 Task: Open Card Research and Development Review in Board Product Beta Testing to Workspace DevOps and add a team member Softage.1@softage.net, a label Blue, a checklist Contract Drafting, an attachment from your computer, a color Blue and finally, add a card description 'Create and send out employee engagement survey on company vision' and a comment 'Let us approach this task with a sense of collaboration and teamwork, leveraging the strengths of each team member.'. Add a start date 'Jan 05, 1900' with a due date 'Jan 12, 1900'
Action: Mouse moved to (333, 139)
Screenshot: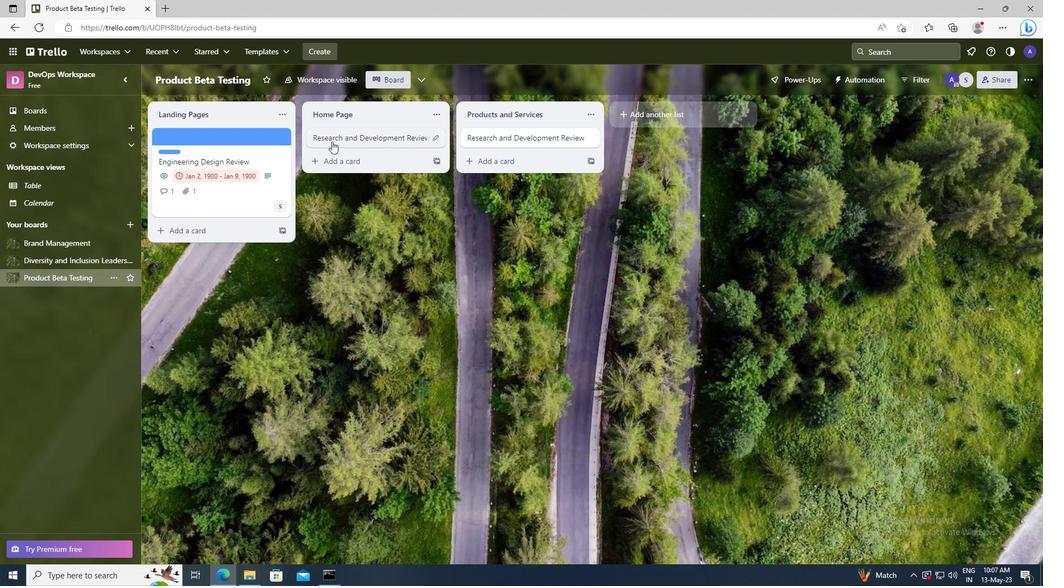 
Action: Mouse pressed left at (333, 139)
Screenshot: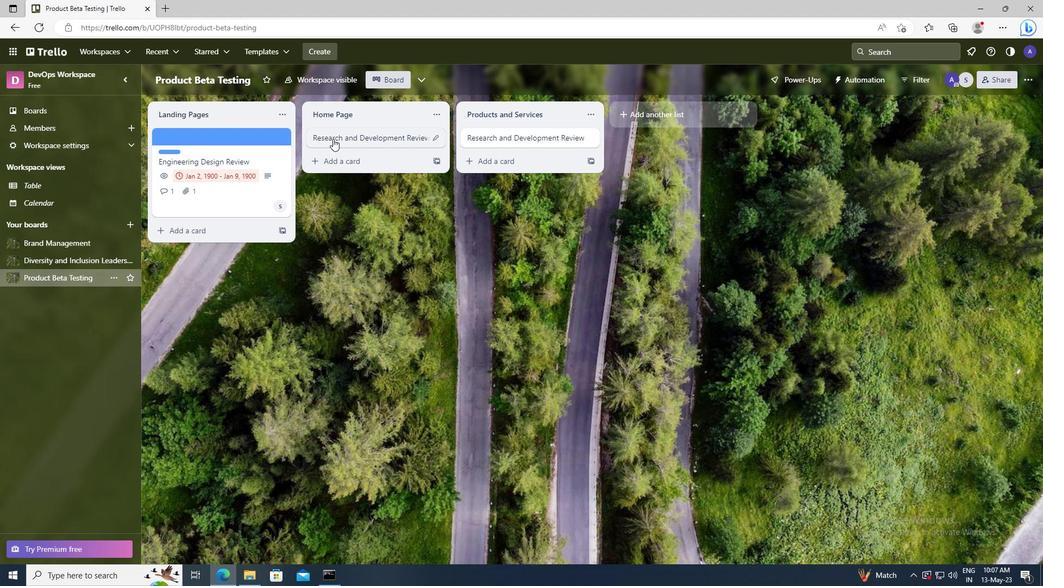 
Action: Mouse moved to (650, 177)
Screenshot: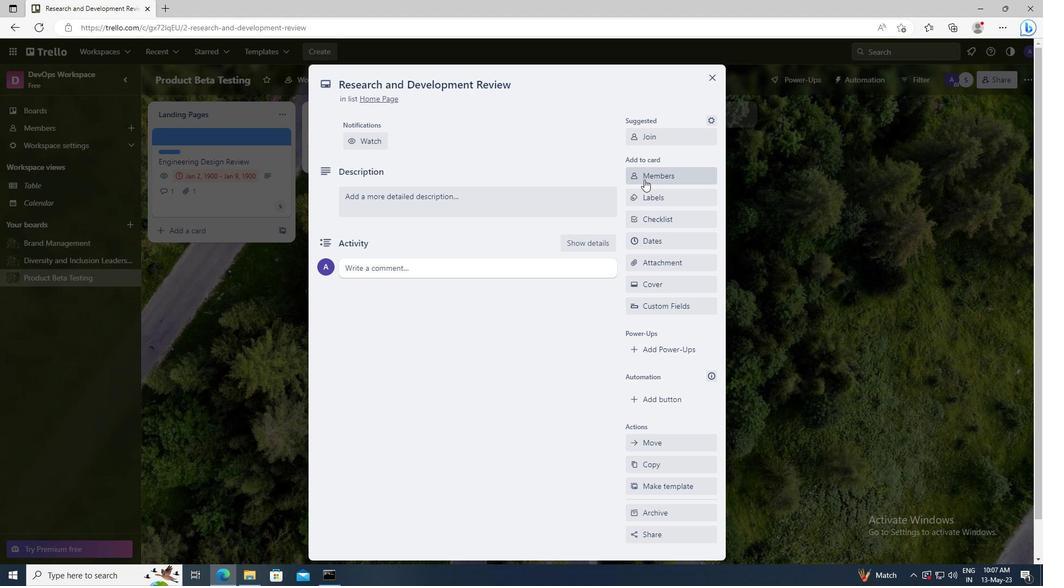 
Action: Mouse pressed left at (650, 177)
Screenshot: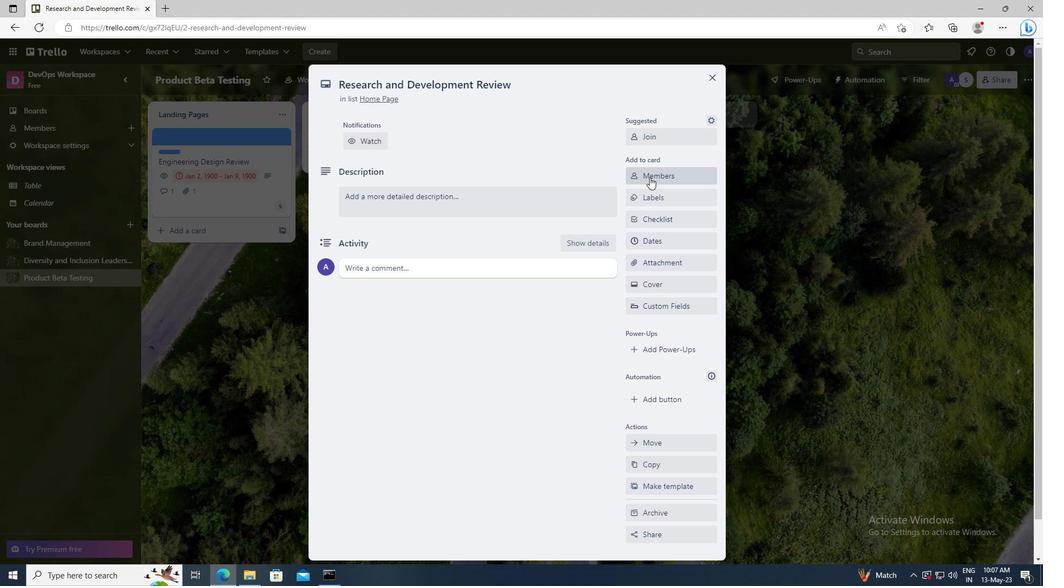
Action: Mouse moved to (655, 223)
Screenshot: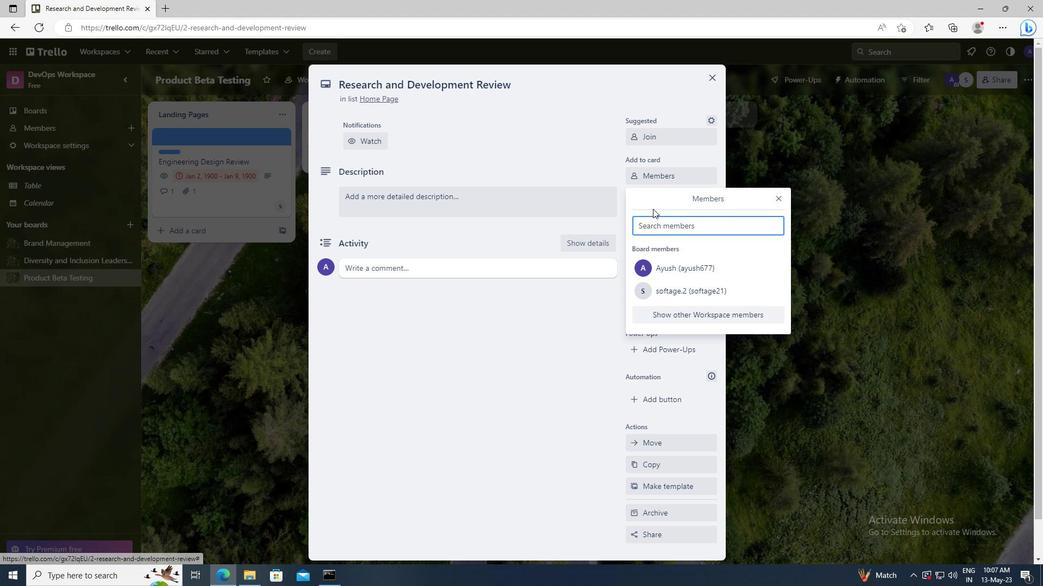 
Action: Mouse pressed left at (655, 223)
Screenshot: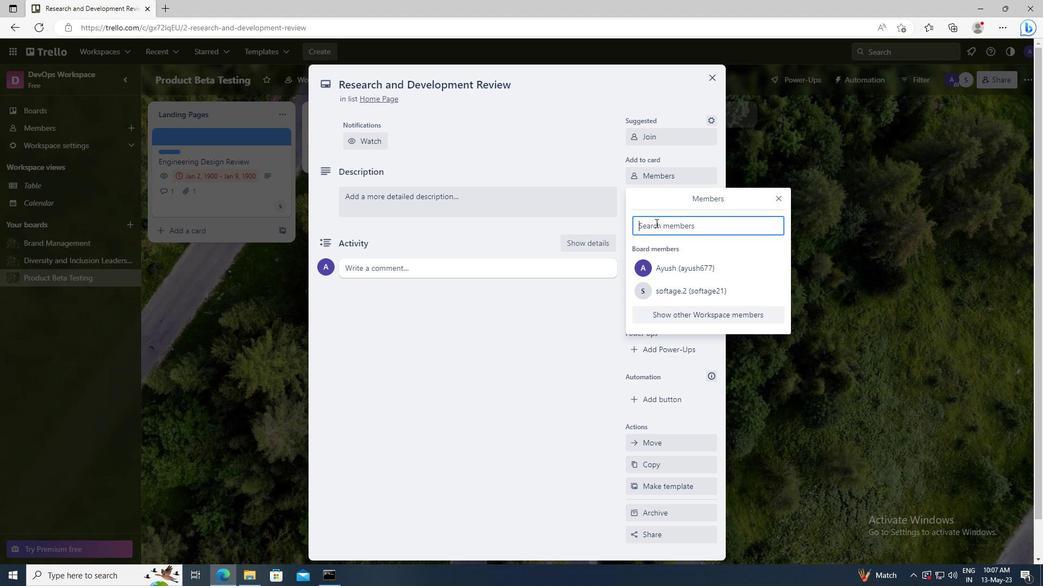 
Action: Key pressed <Key.shift>SOFTAGE.1
Screenshot: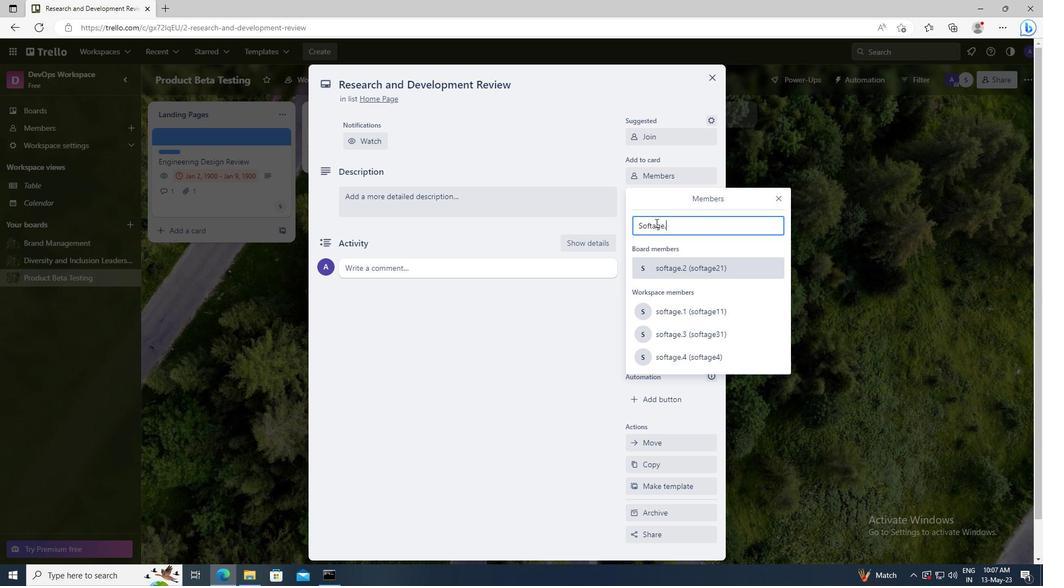 
Action: Mouse moved to (659, 329)
Screenshot: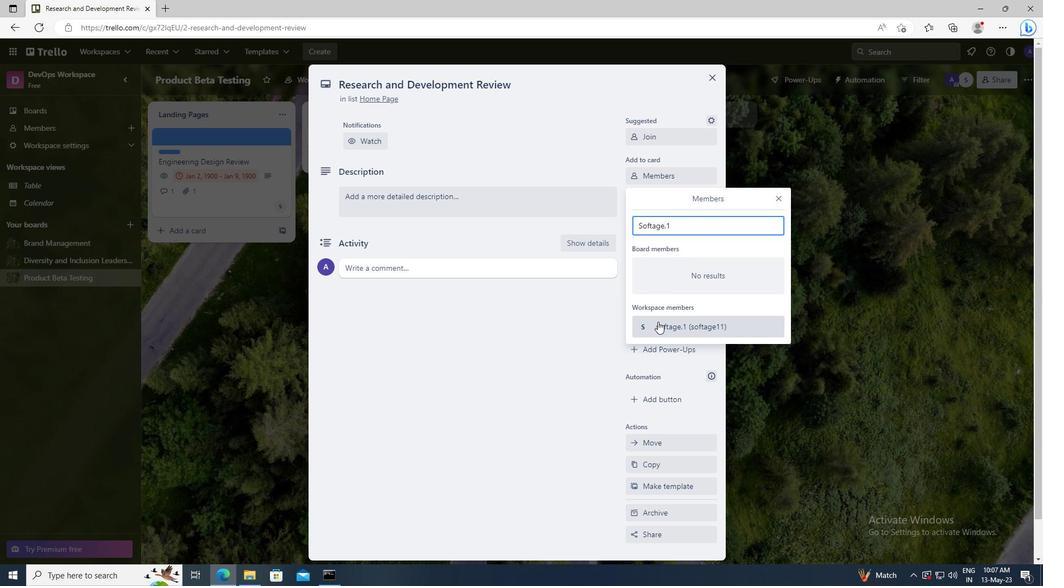 
Action: Mouse pressed left at (659, 329)
Screenshot: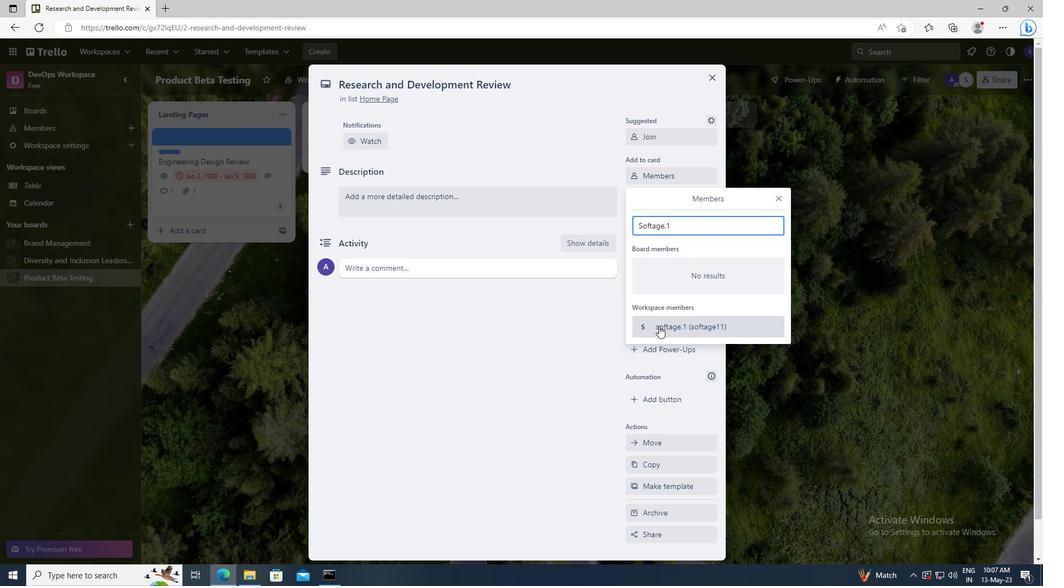 
Action: Mouse moved to (778, 197)
Screenshot: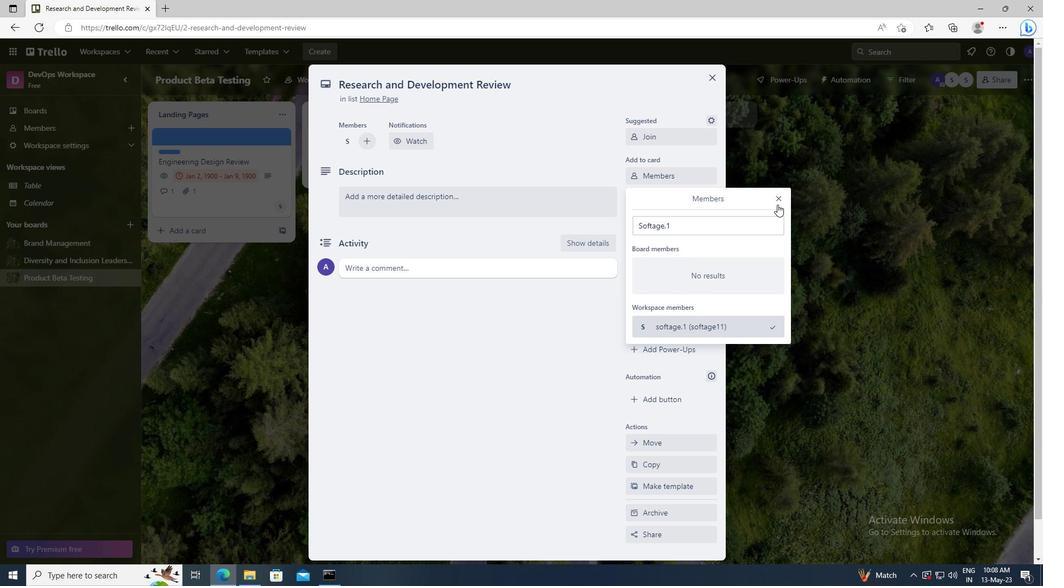 
Action: Mouse pressed left at (778, 197)
Screenshot: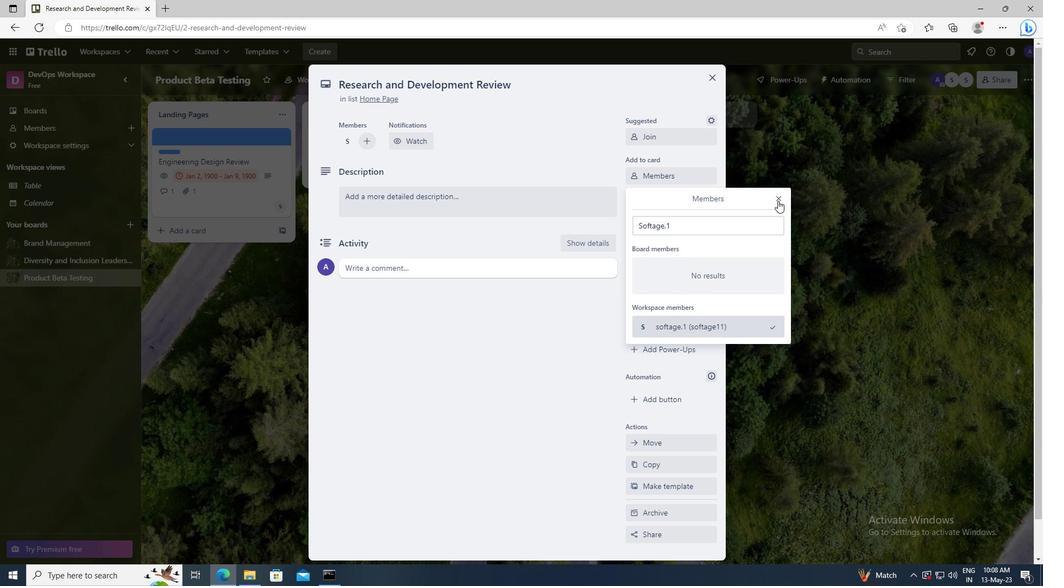 
Action: Mouse moved to (680, 198)
Screenshot: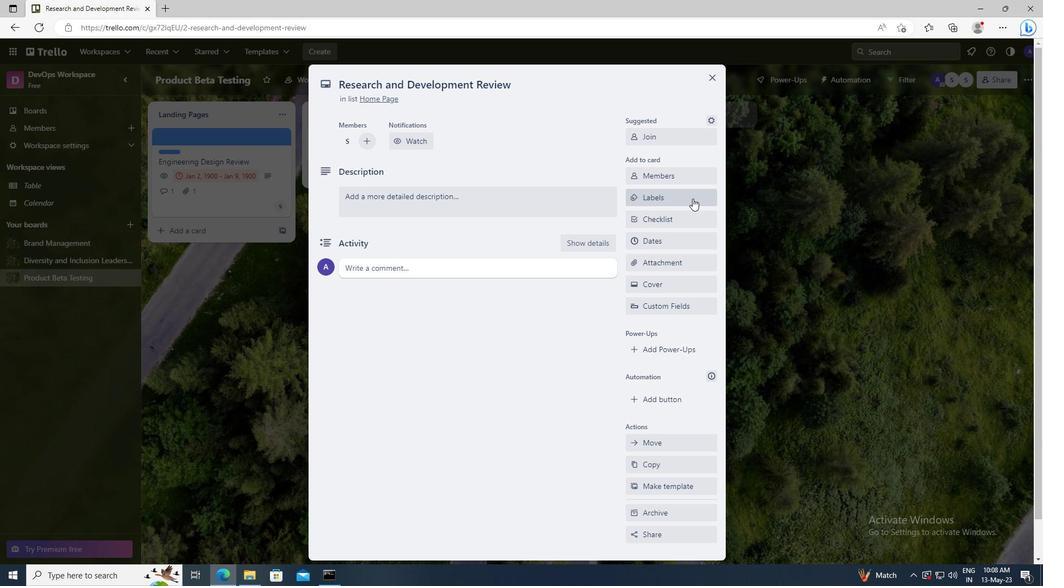 
Action: Mouse pressed left at (680, 198)
Screenshot: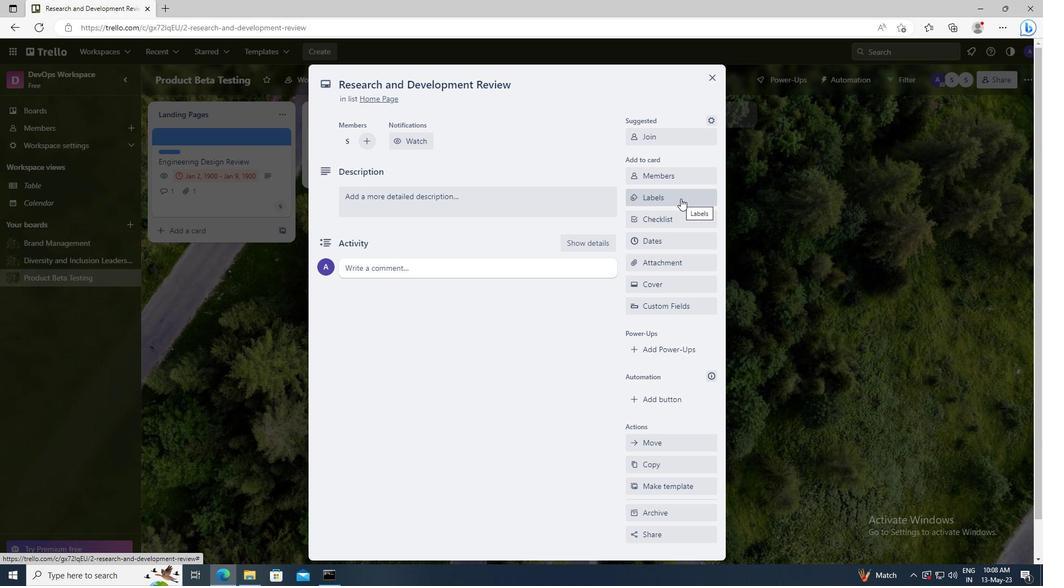 
Action: Mouse moved to (687, 411)
Screenshot: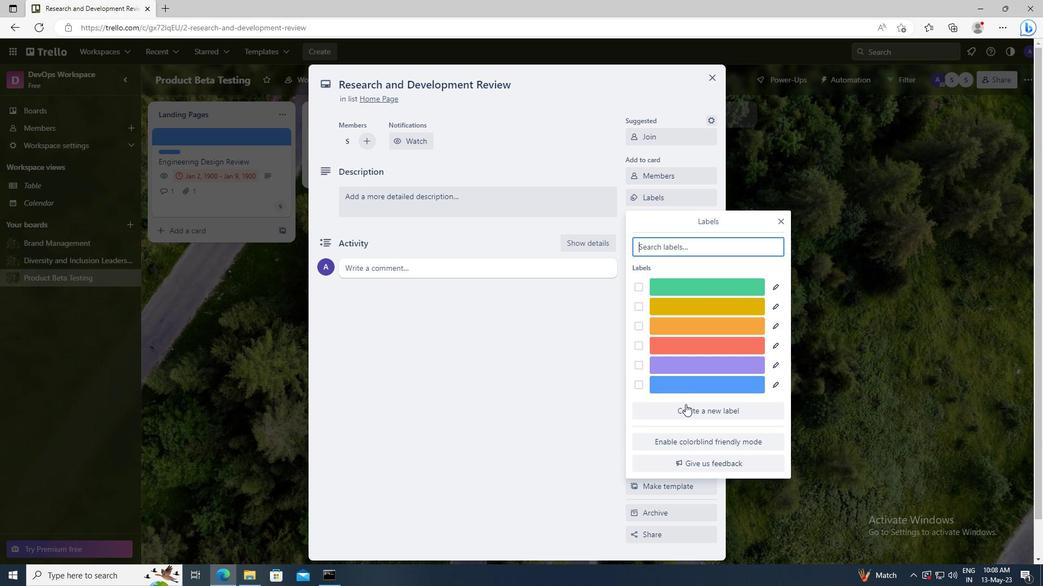 
Action: Mouse pressed left at (687, 411)
Screenshot: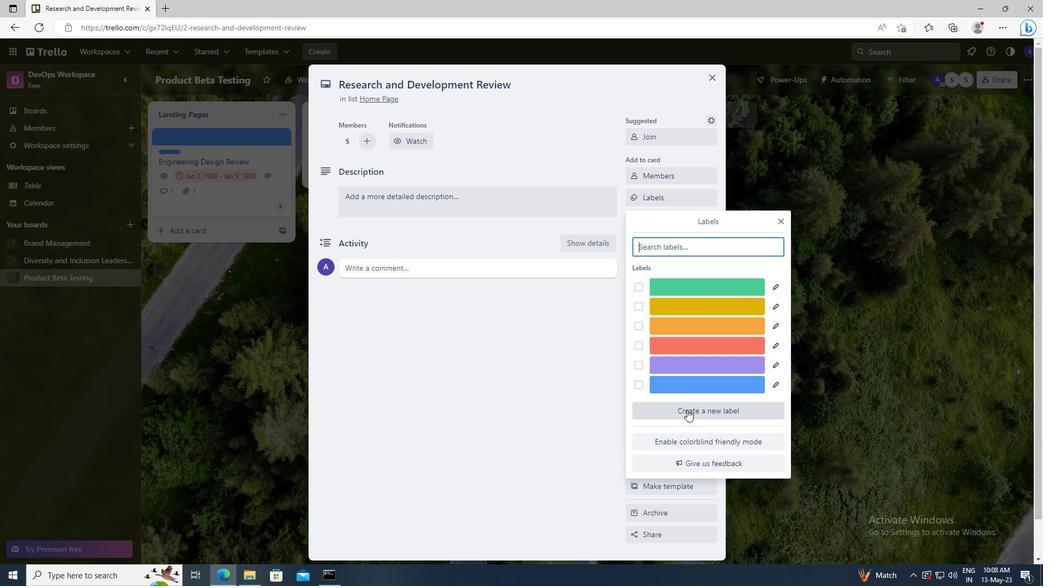 
Action: Mouse moved to (653, 436)
Screenshot: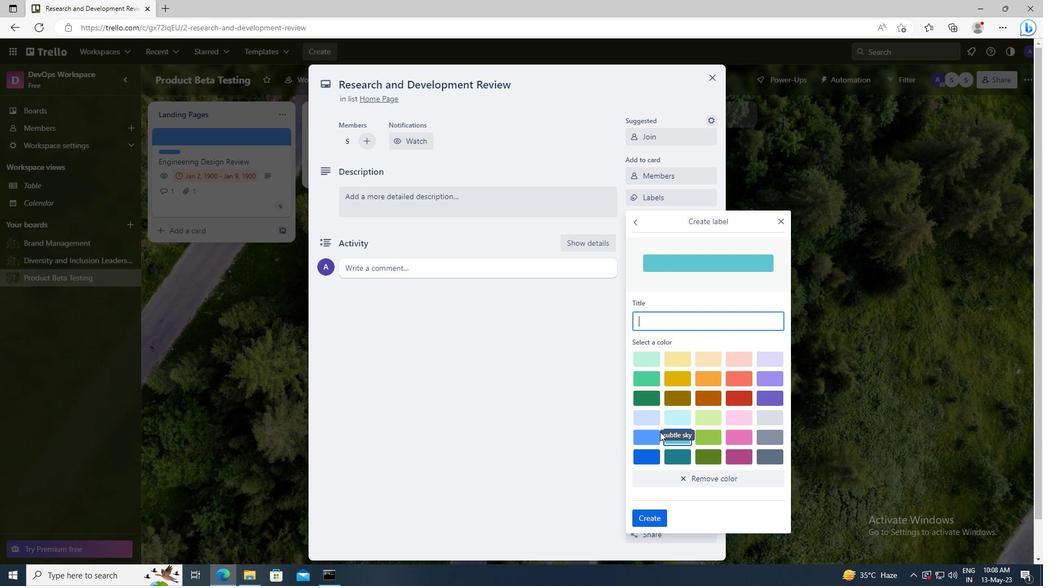 
Action: Mouse pressed left at (653, 436)
Screenshot: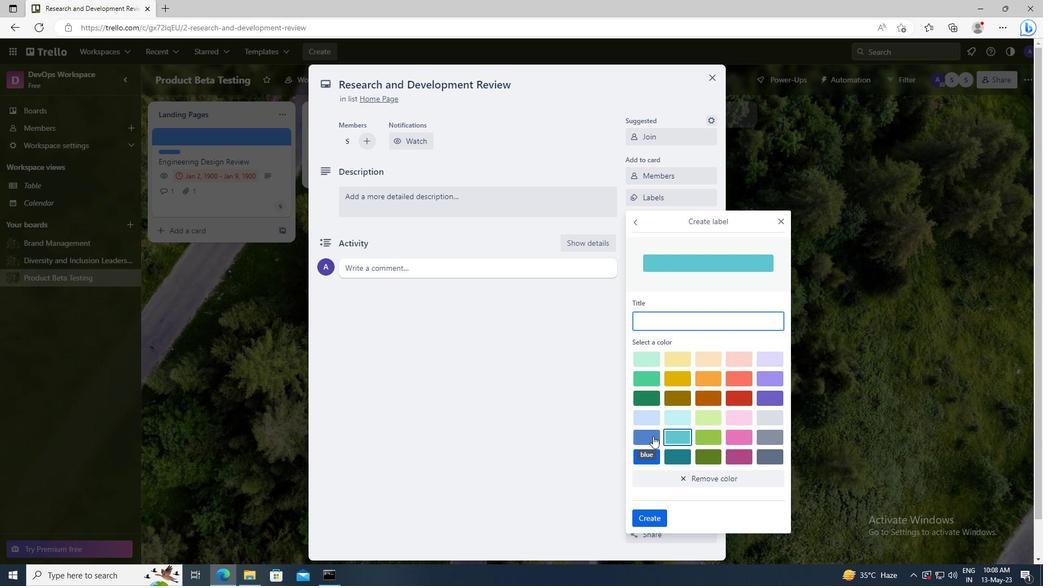 
Action: Mouse moved to (652, 517)
Screenshot: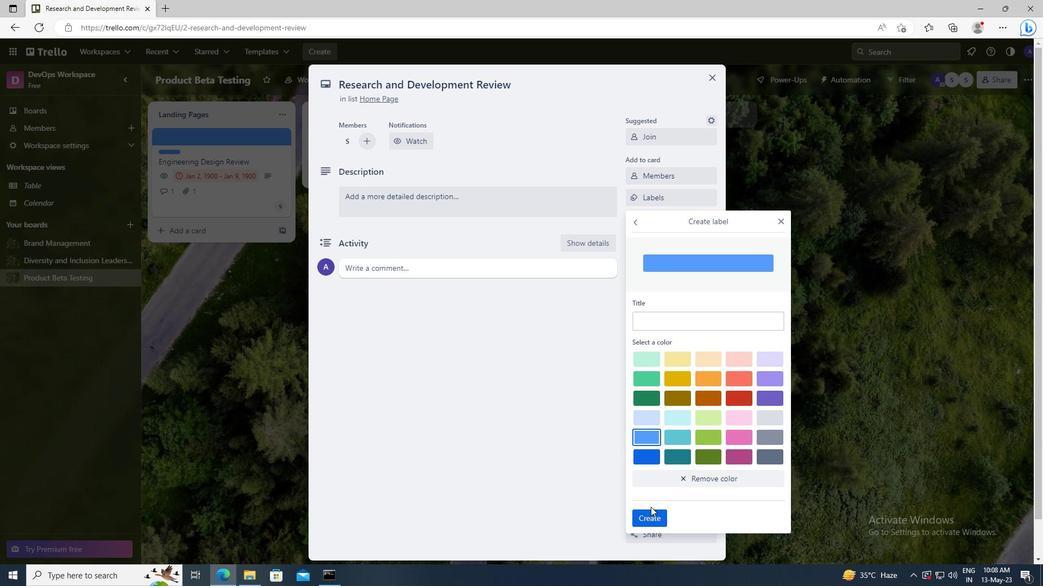 
Action: Mouse pressed left at (652, 517)
Screenshot: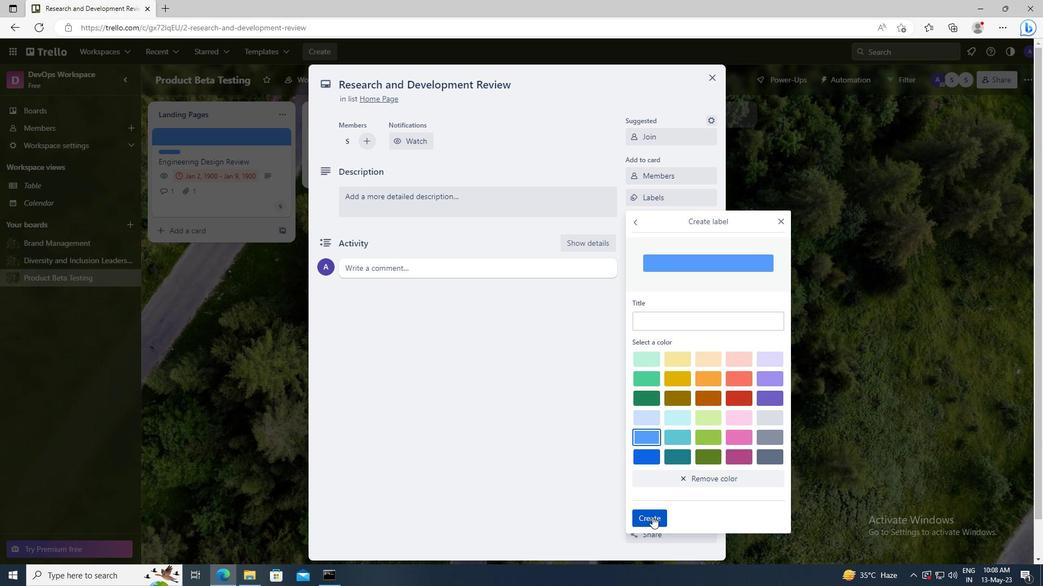 
Action: Mouse moved to (781, 219)
Screenshot: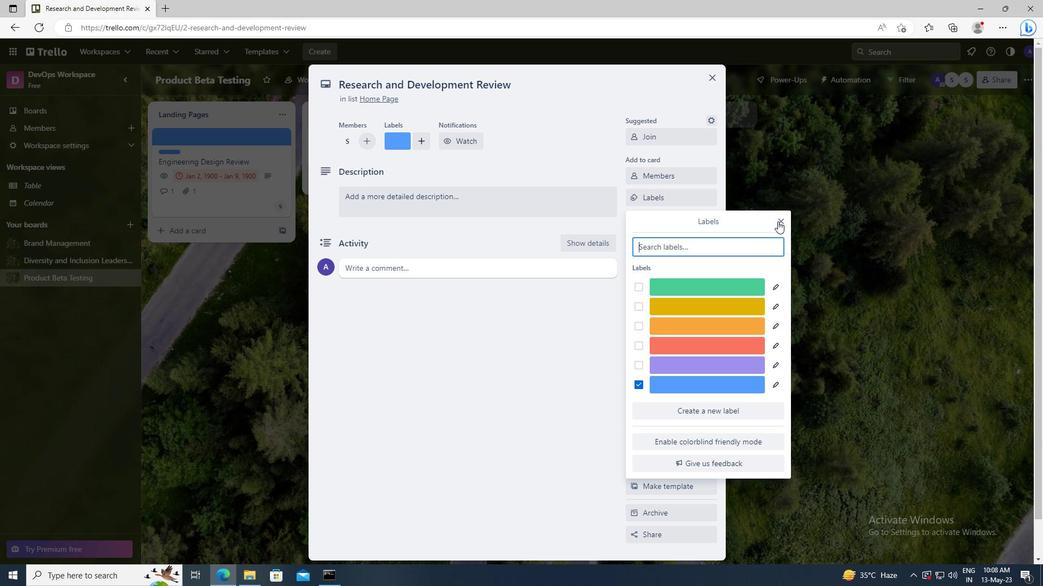 
Action: Mouse pressed left at (781, 219)
Screenshot: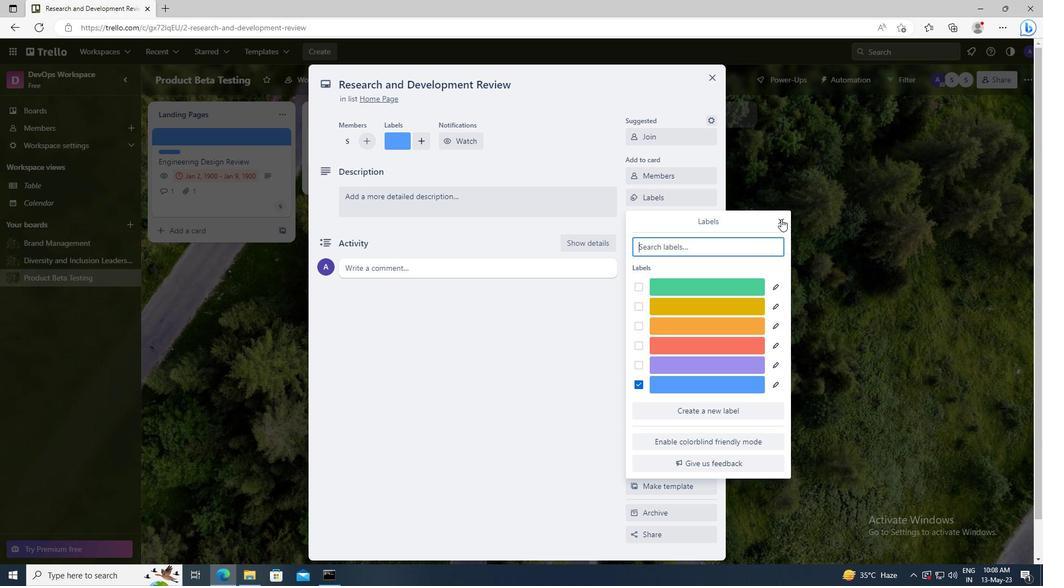 
Action: Mouse moved to (679, 220)
Screenshot: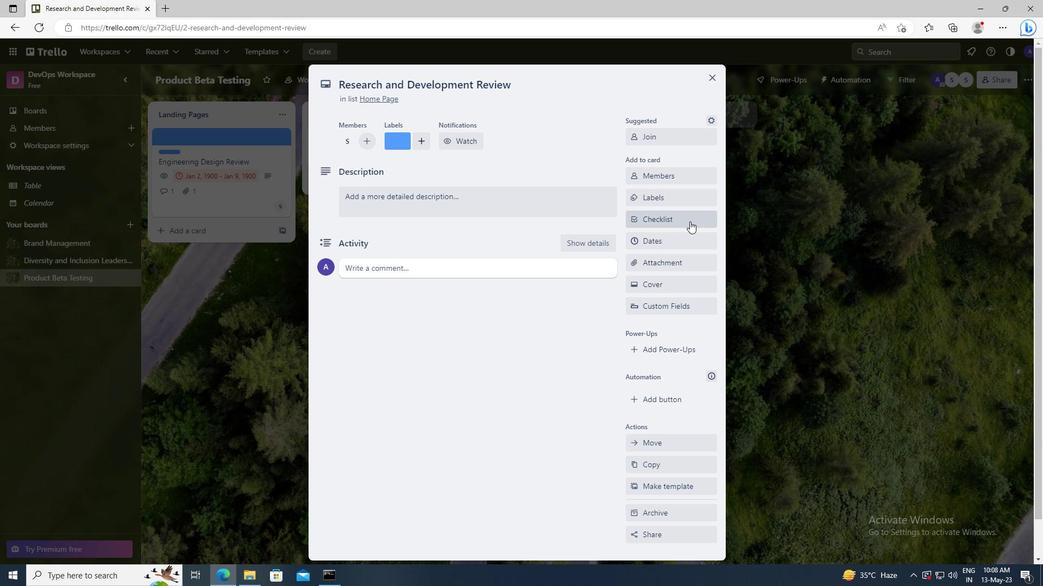 
Action: Mouse pressed left at (679, 220)
Screenshot: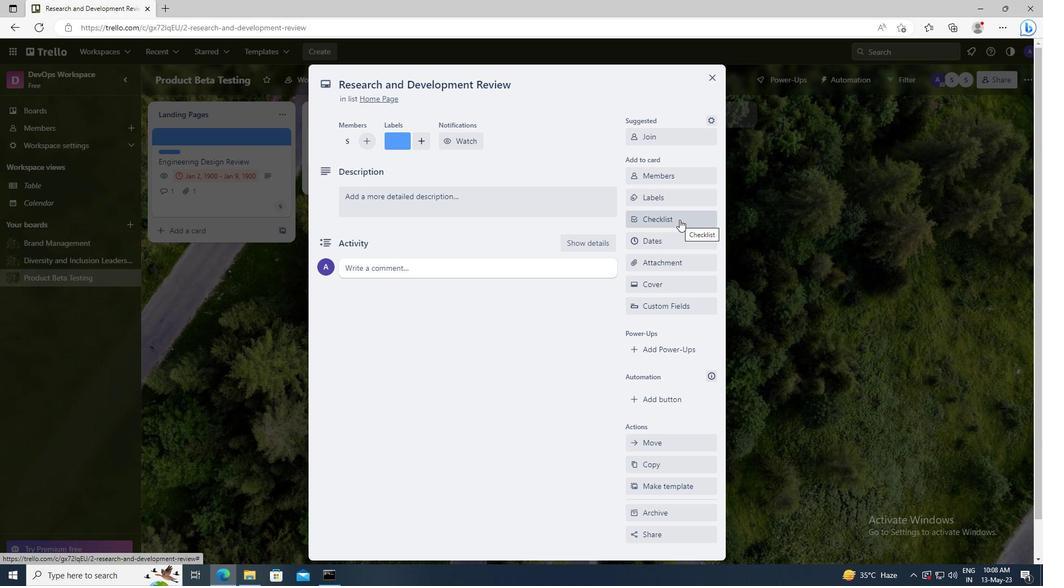 
Action: Key pressed <Key.shift>CONTRACT<Key.space><Key.shift>DRAFTING
Screenshot: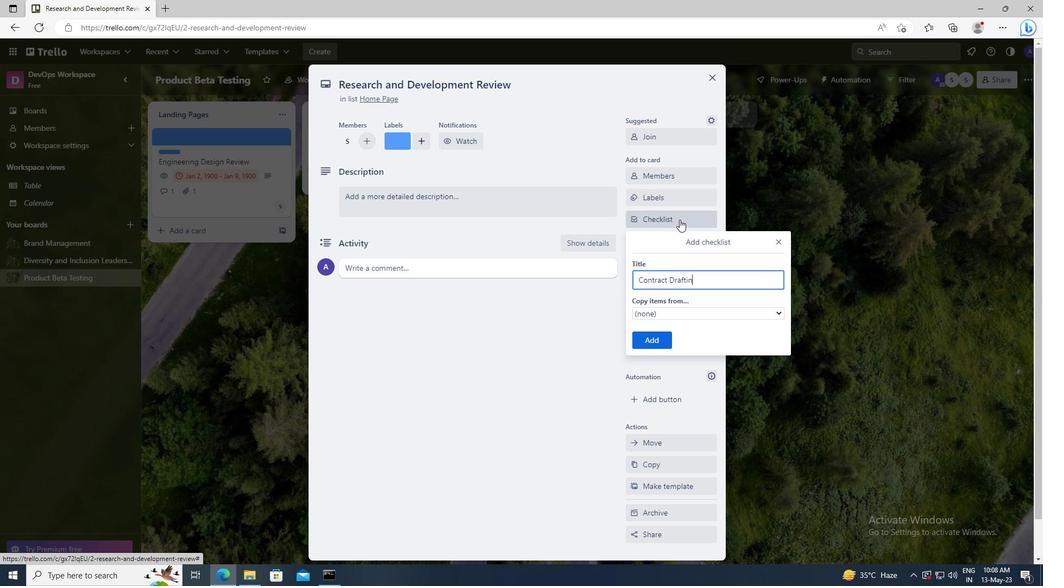 
Action: Mouse moved to (653, 340)
Screenshot: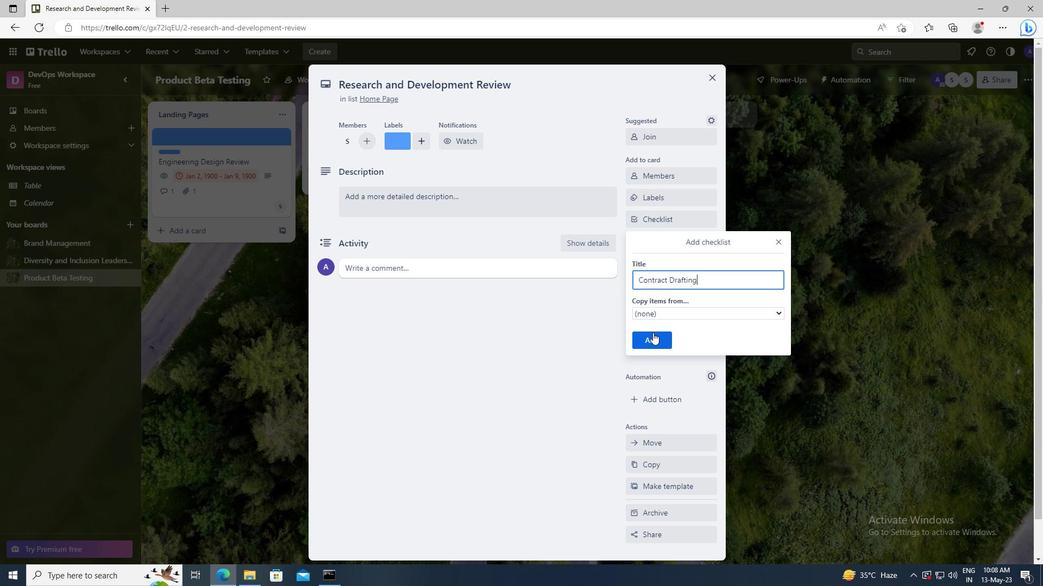 
Action: Mouse pressed left at (653, 340)
Screenshot: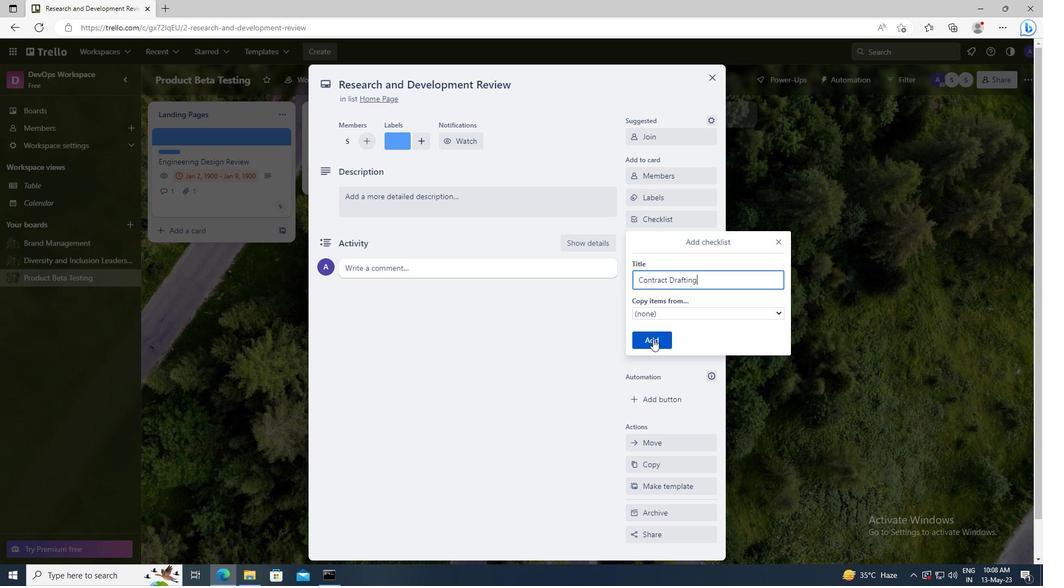 
Action: Mouse moved to (655, 263)
Screenshot: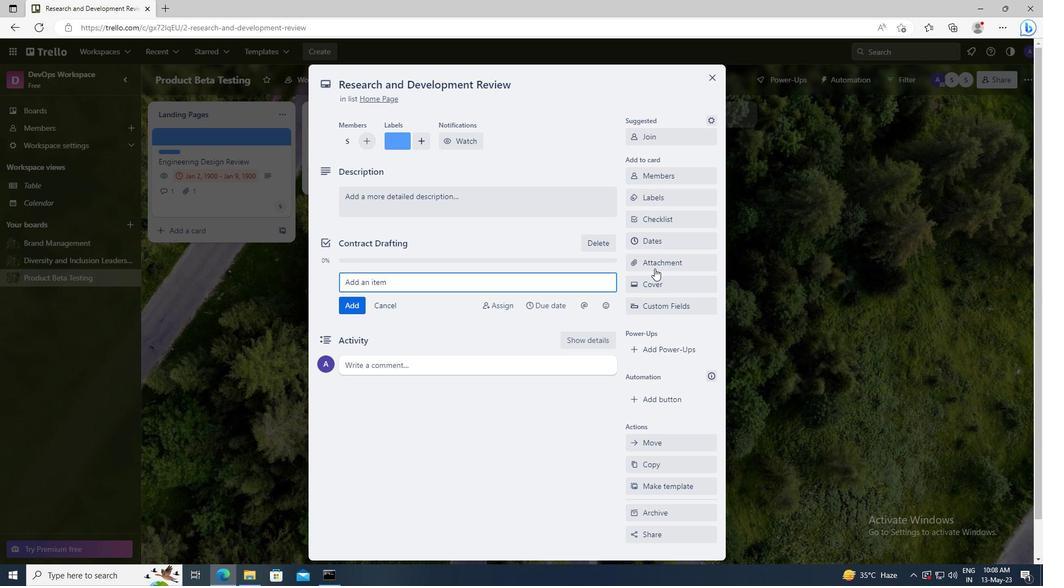 
Action: Mouse pressed left at (655, 263)
Screenshot: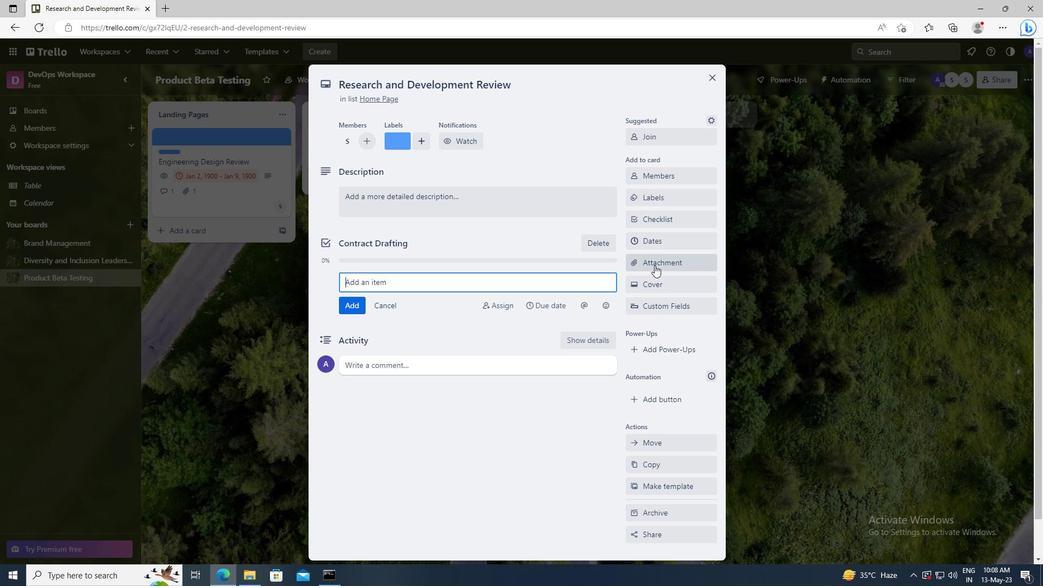 
Action: Mouse moved to (654, 312)
Screenshot: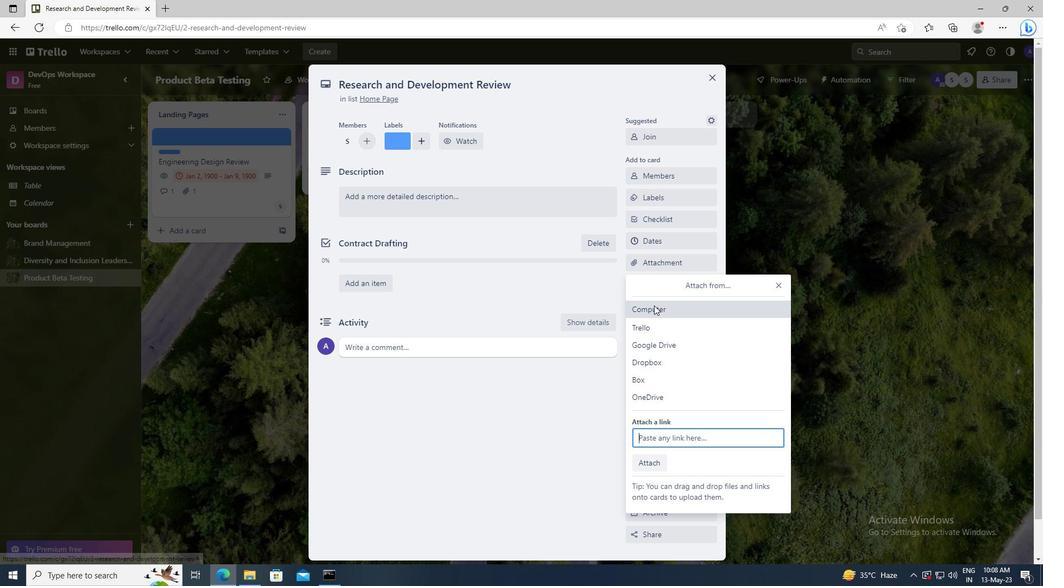 
Action: Mouse pressed left at (654, 312)
Screenshot: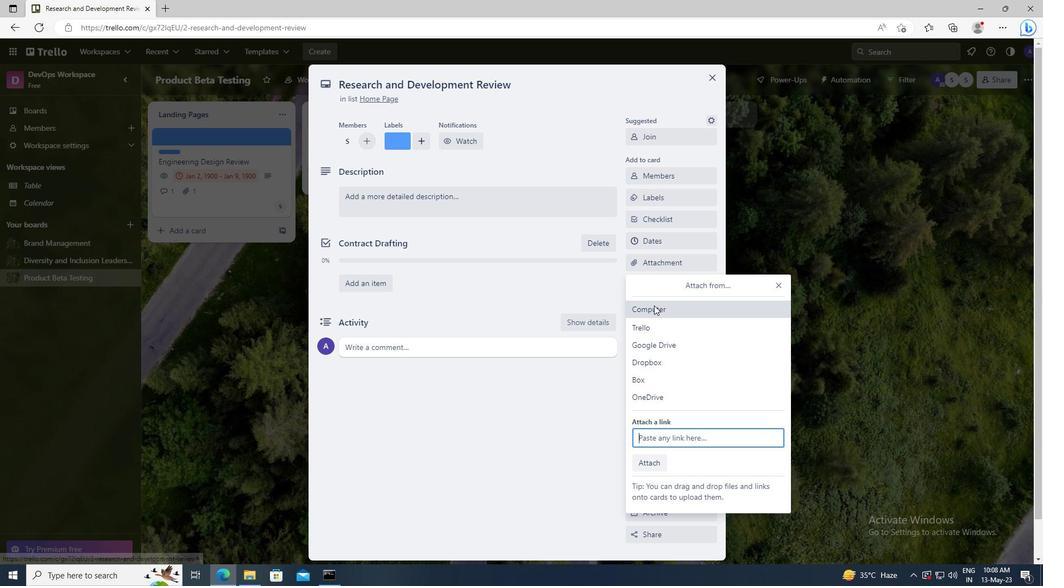 
Action: Mouse moved to (286, 95)
Screenshot: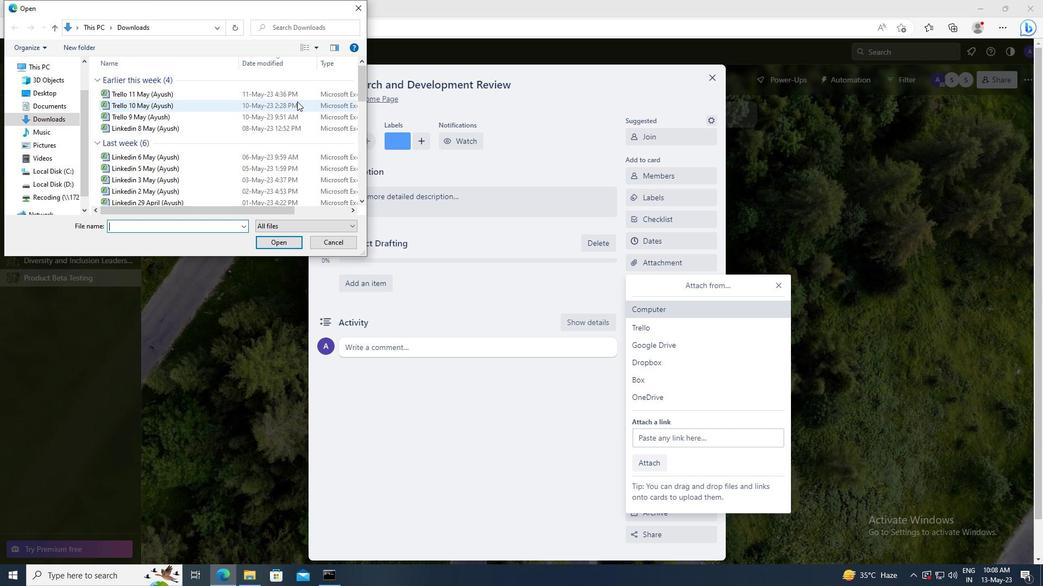 
Action: Mouse pressed left at (286, 95)
Screenshot: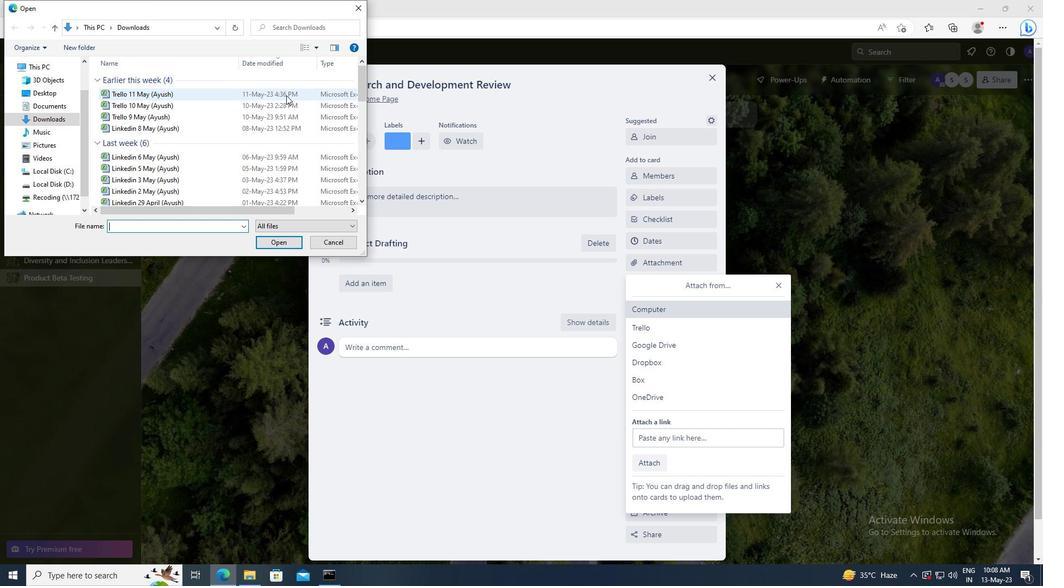 
Action: Mouse moved to (276, 246)
Screenshot: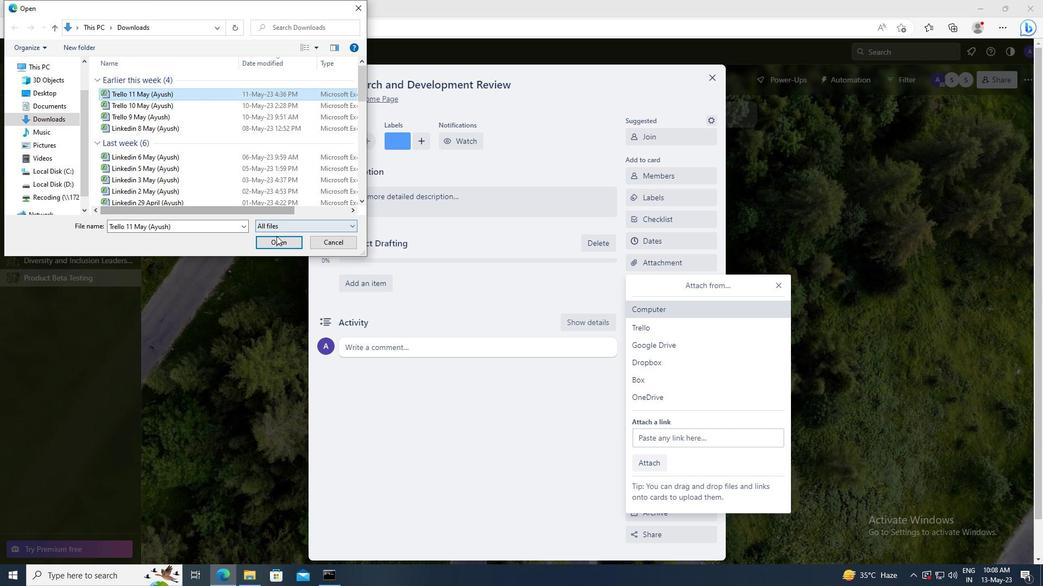 
Action: Mouse pressed left at (276, 246)
Screenshot: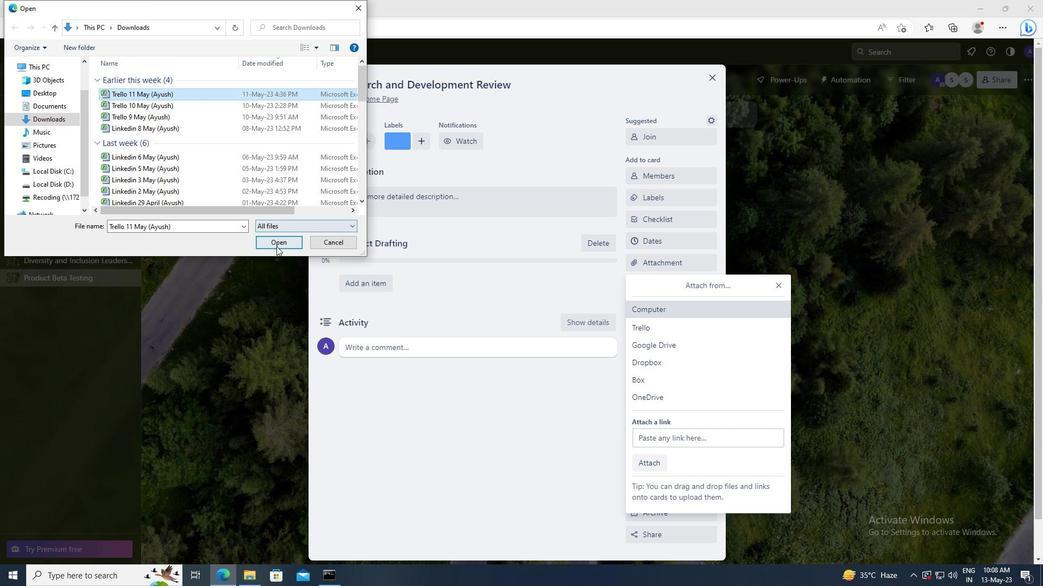 
Action: Mouse moved to (633, 285)
Screenshot: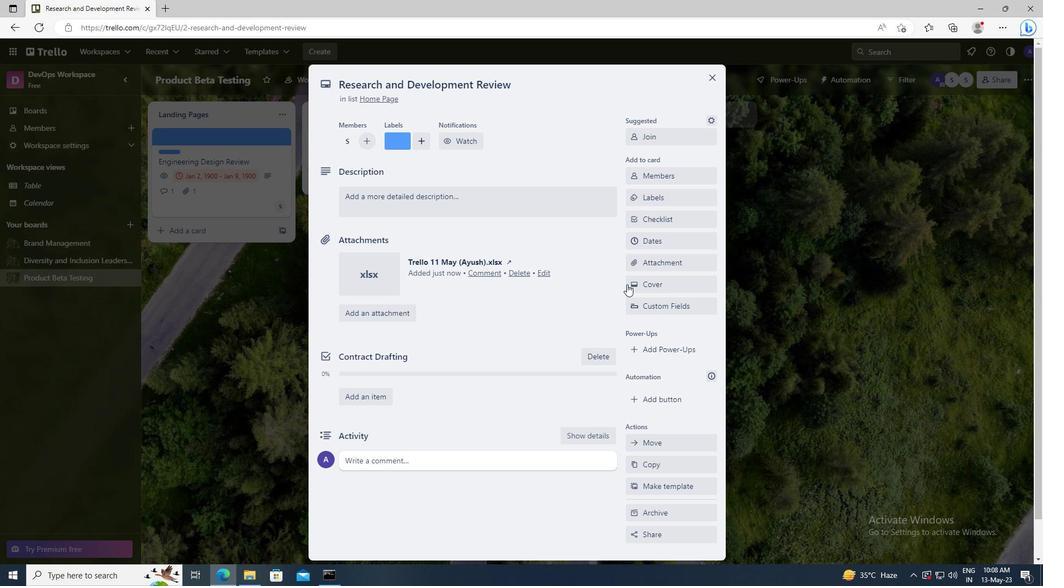 
Action: Mouse pressed left at (633, 285)
Screenshot: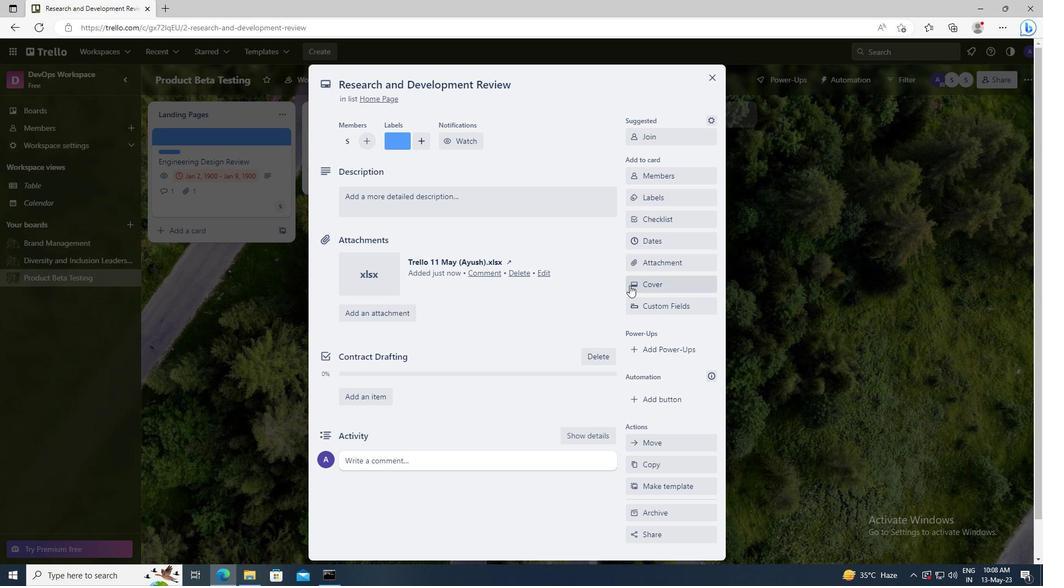 
Action: Mouse moved to (644, 367)
Screenshot: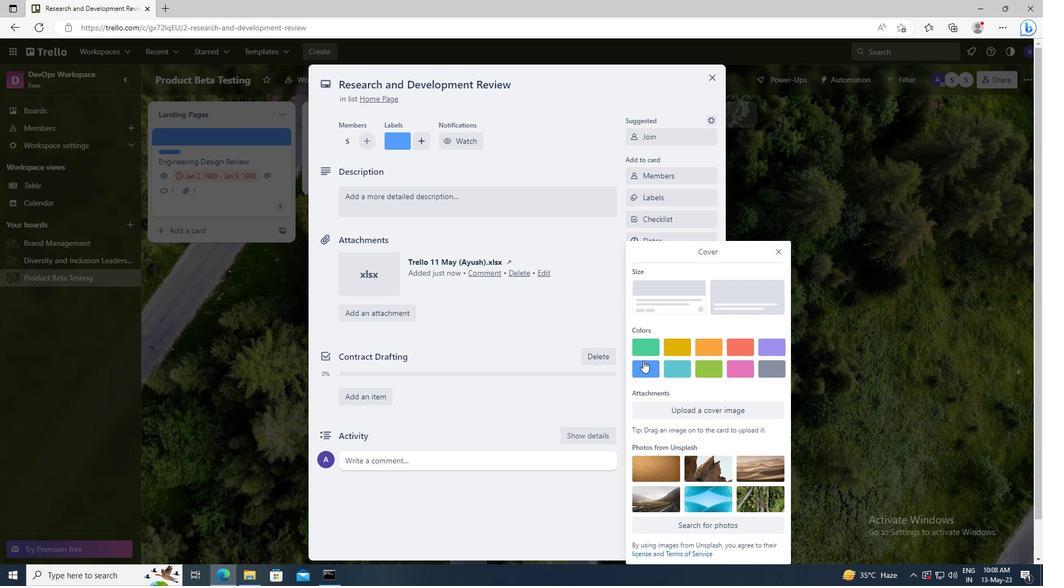 
Action: Mouse pressed left at (644, 367)
Screenshot: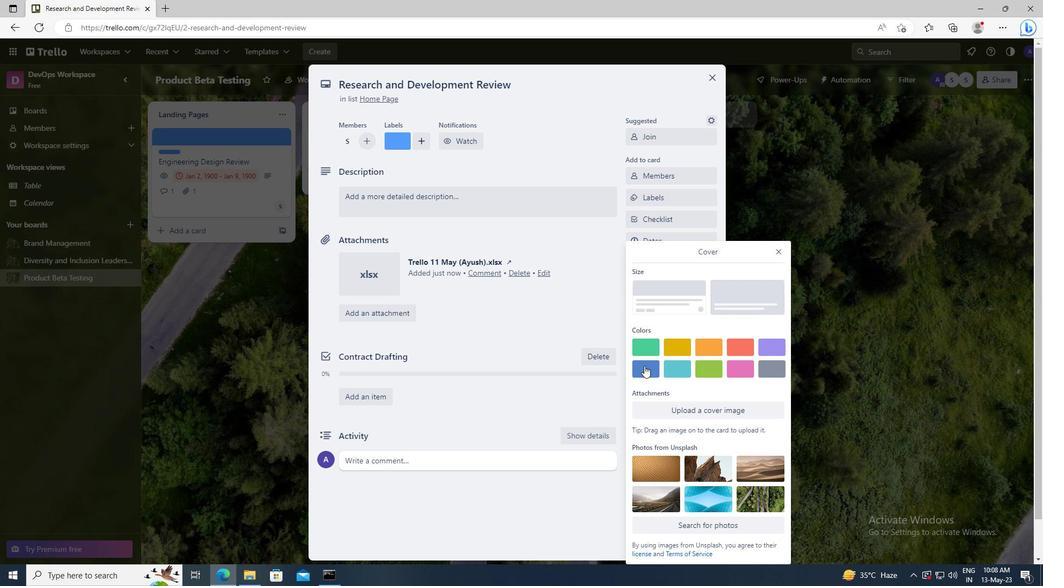 
Action: Mouse moved to (778, 232)
Screenshot: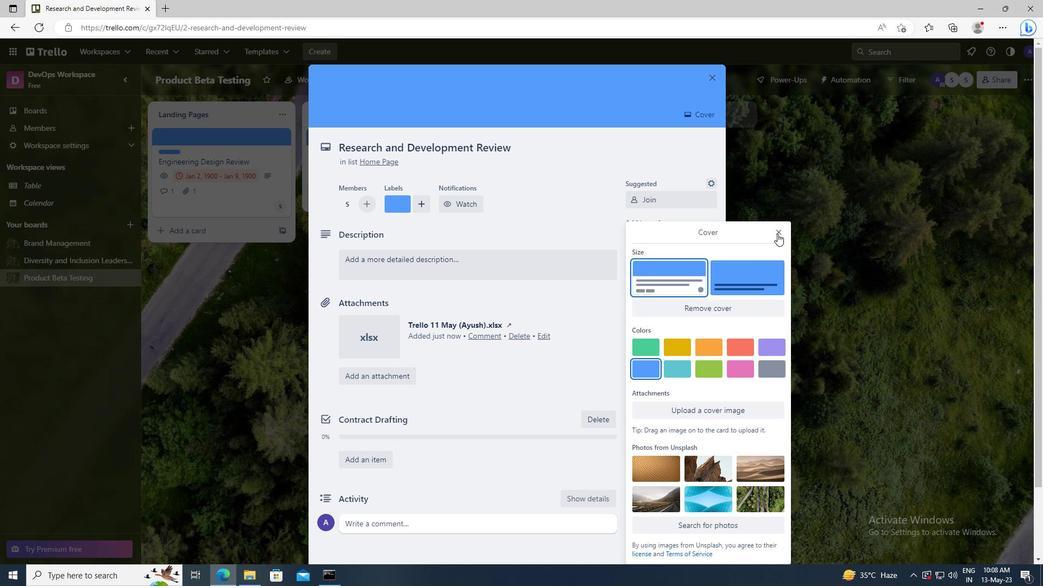 
Action: Mouse pressed left at (778, 232)
Screenshot: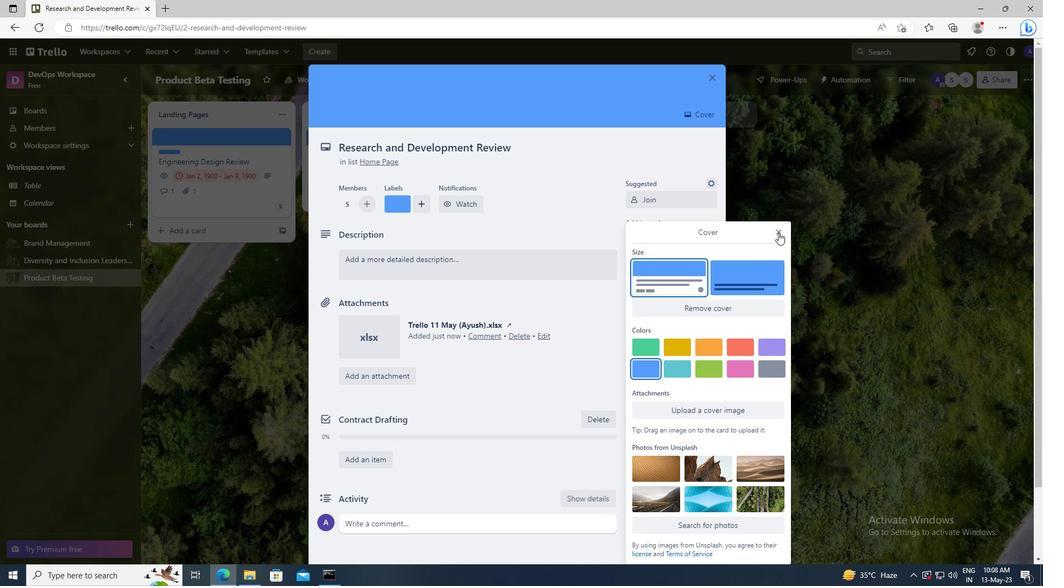 
Action: Mouse moved to (473, 271)
Screenshot: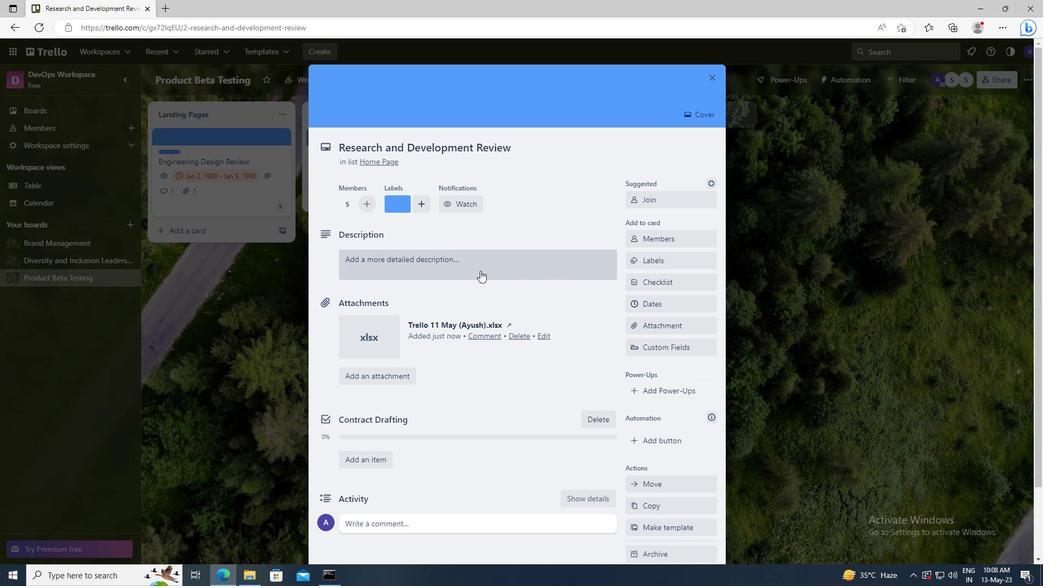 
Action: Mouse pressed left at (473, 271)
Screenshot: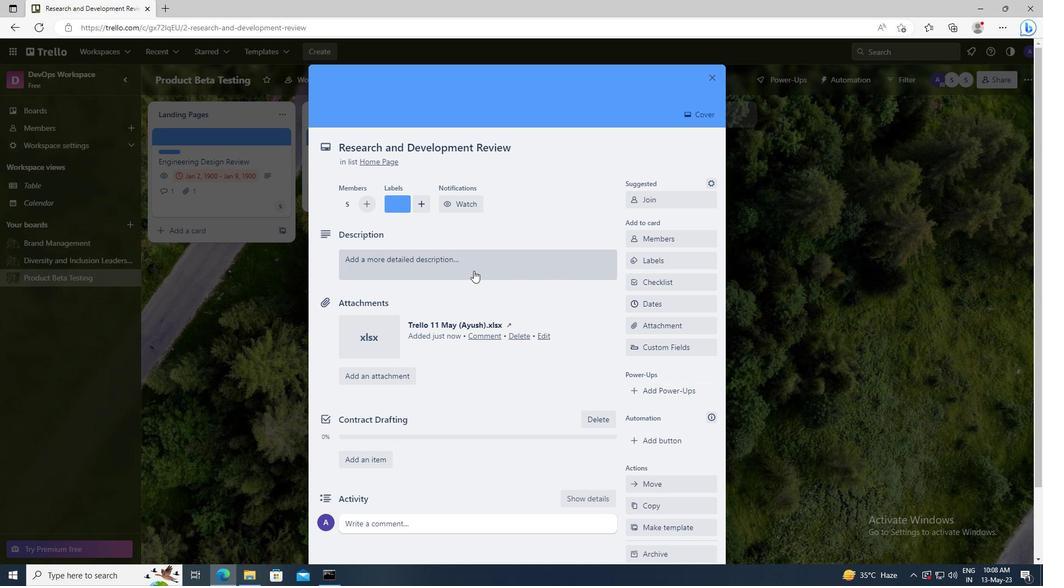 
Action: Key pressed <Key.shift>CREATE<Key.space>AND<Key.space>SEND<Key.space>OUT<Key.space>EMPLOYEE<Key.space>ENGAGEMENT<Key.space>SURVEY<Key.space>ON<Key.space>COMPANY<Key.space>VISION
Screenshot: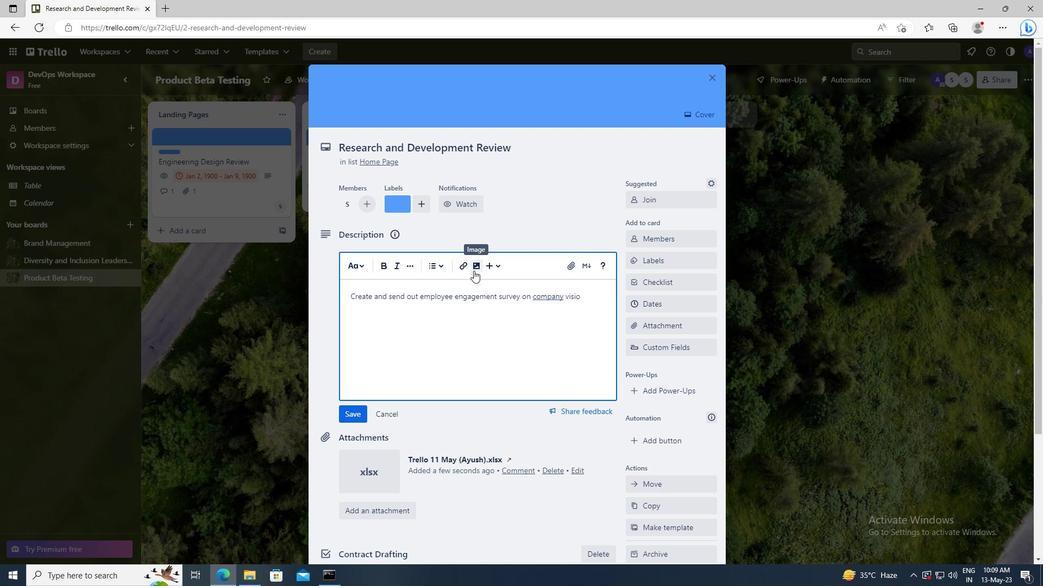 
Action: Mouse moved to (460, 301)
Screenshot: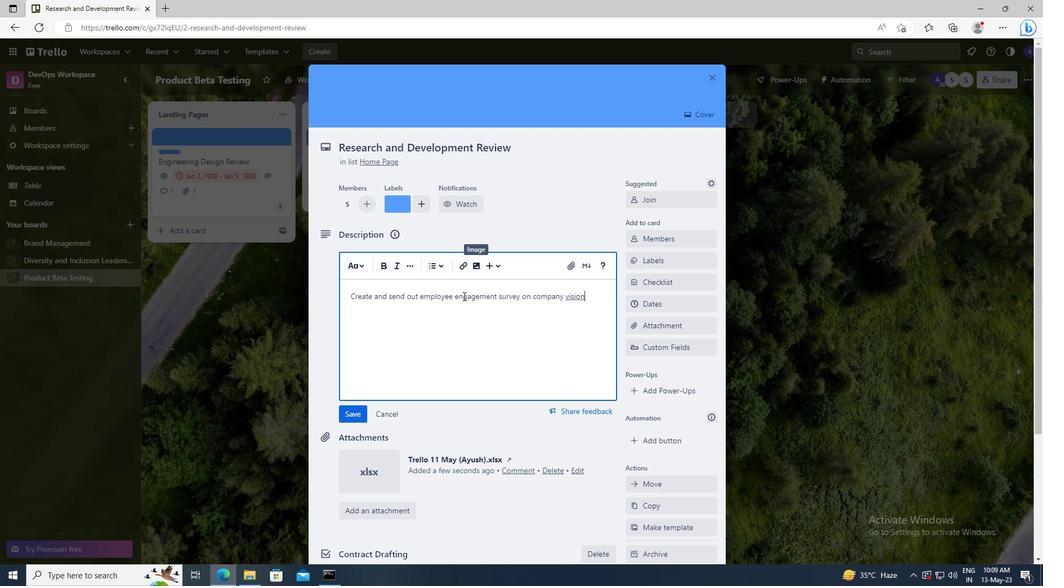 
Action: Mouse scrolled (460, 301) with delta (0, 0)
Screenshot: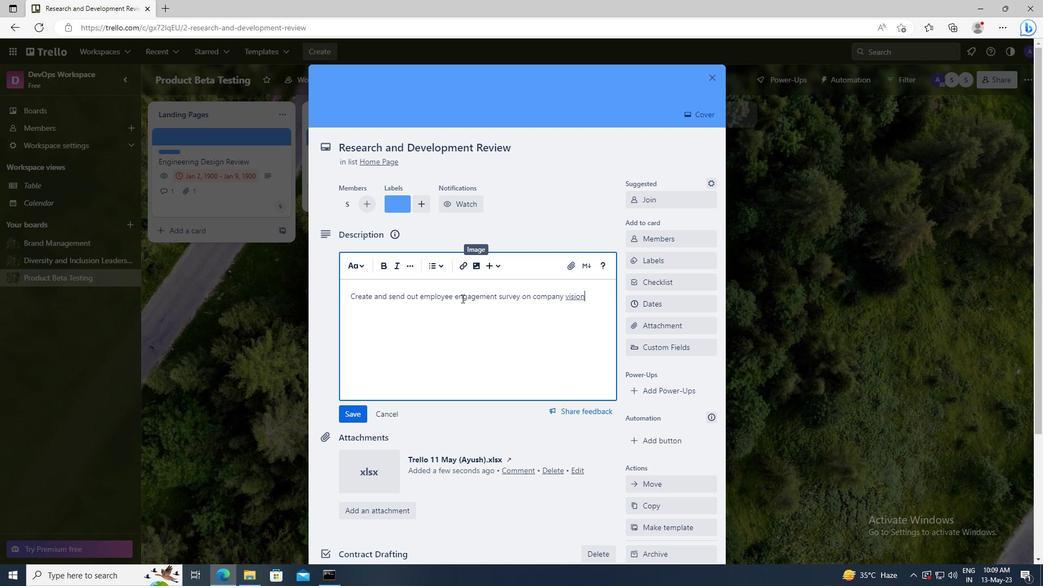 
Action: Mouse moved to (358, 336)
Screenshot: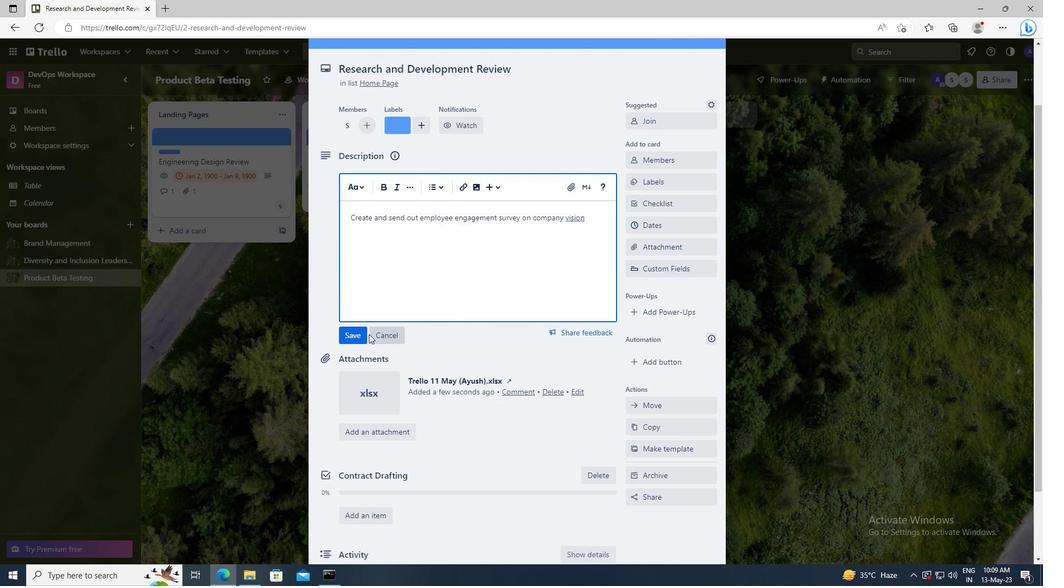 
Action: Mouse pressed left at (358, 336)
Screenshot: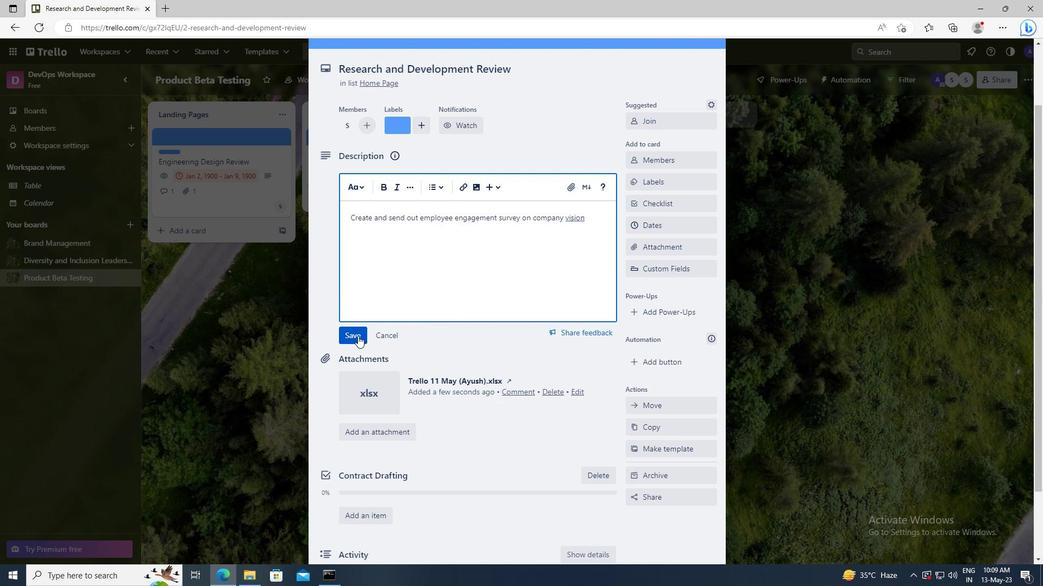 
Action: Mouse scrolled (358, 335) with delta (0, 0)
Screenshot: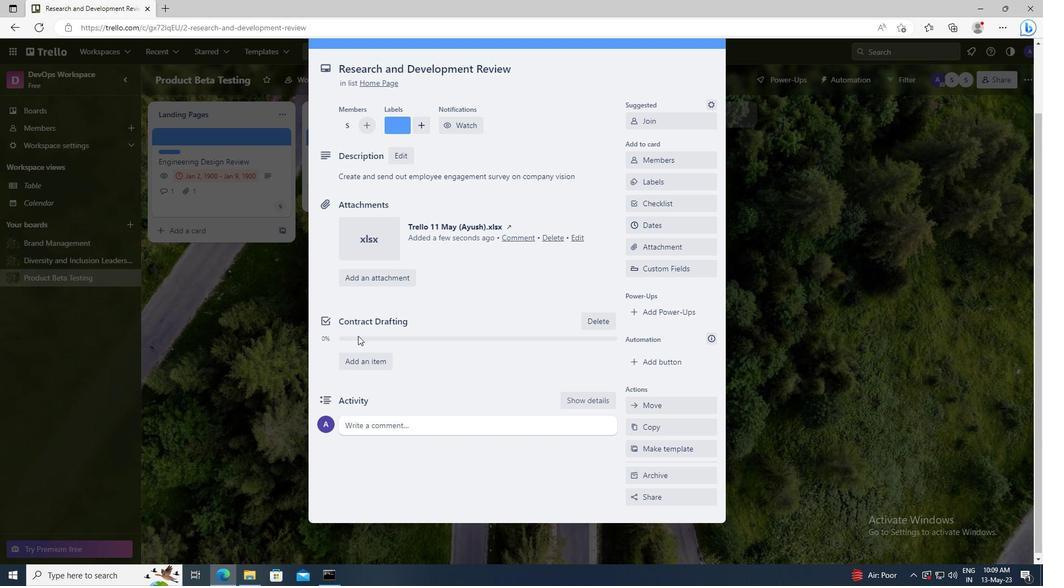 
Action: Mouse moved to (371, 427)
Screenshot: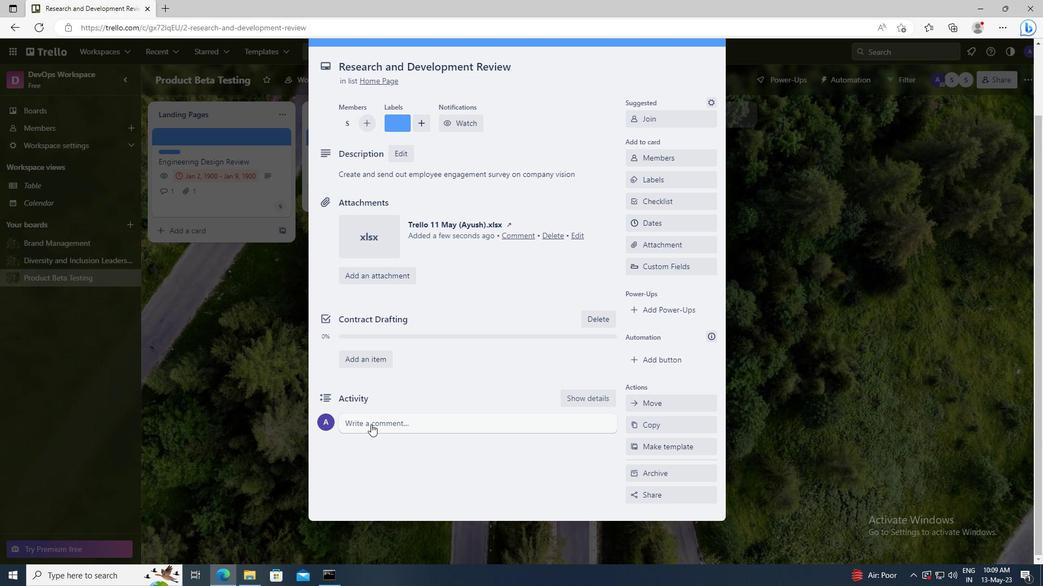 
Action: Mouse pressed left at (371, 427)
Screenshot: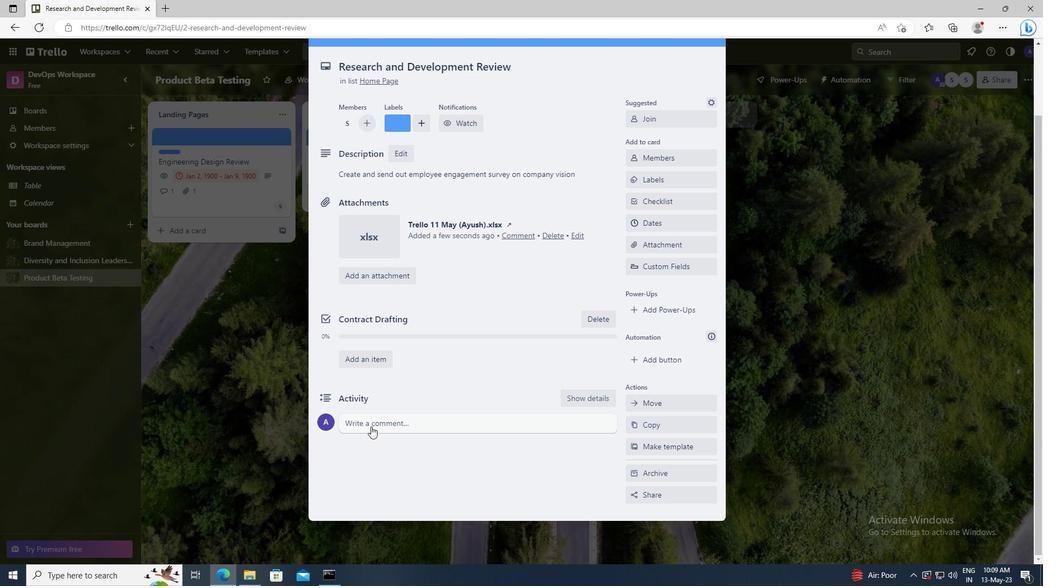 
Action: Key pressed <Key.shift>LET<Key.space>US<Key.space>APPROACH<Key.space>THIS<Key.space>TASK<Key.space>WITH<Key.space>A<Key.space>SENSE<Key.space>OF<Key.space>COLLABORATION<Key.space>AND<Key.space>TEAMWORK,<Key.space>LEVERAGING<Key.space>THE<Key.space>STRENGTHS<Key.space>OF<Key.space>EACH<Key.space>TEAM<Key.space>MEMBER.
Screenshot: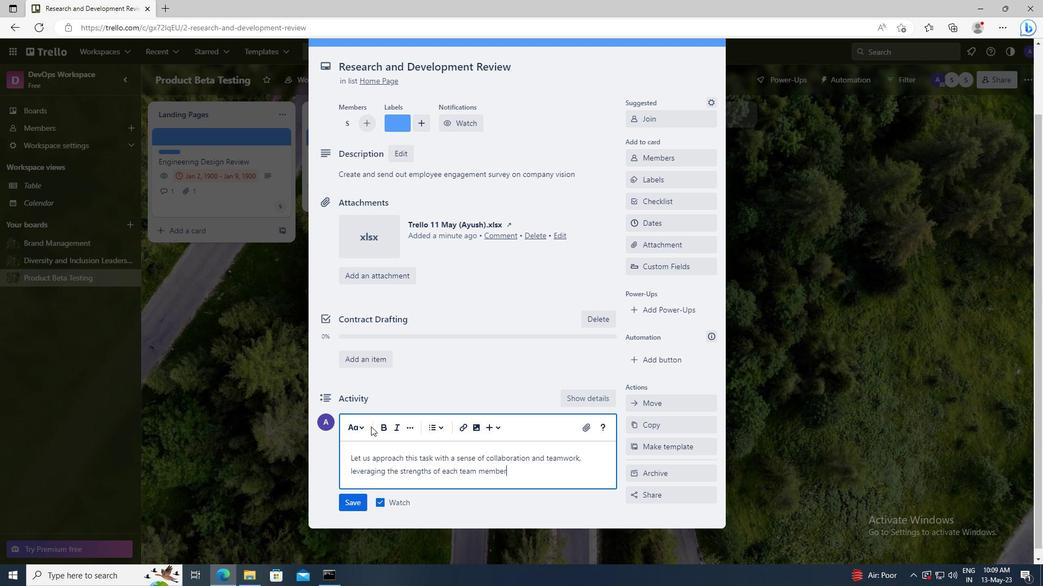 
Action: Mouse moved to (357, 504)
Screenshot: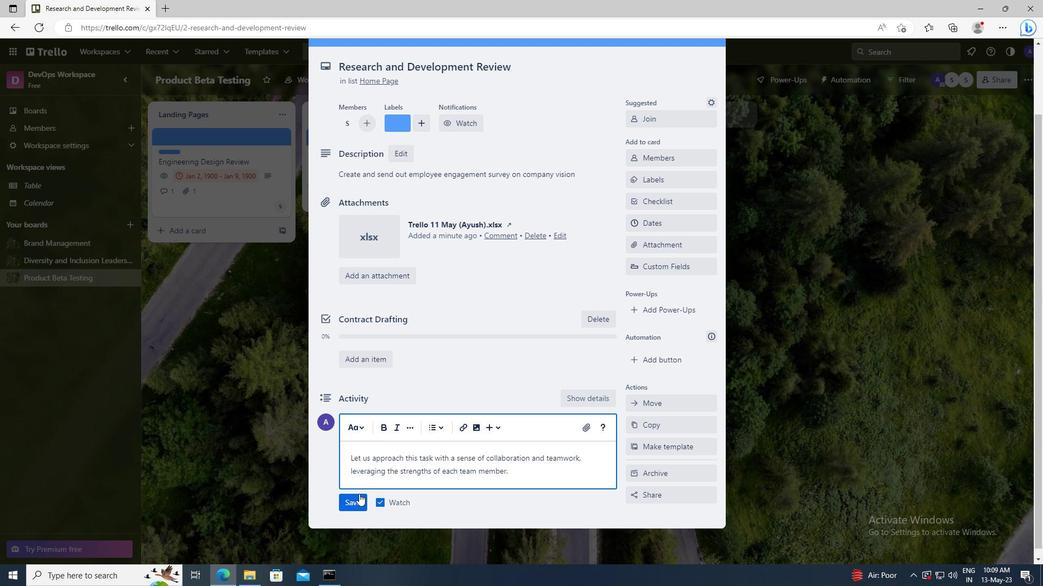 
Action: Mouse pressed left at (357, 504)
Screenshot: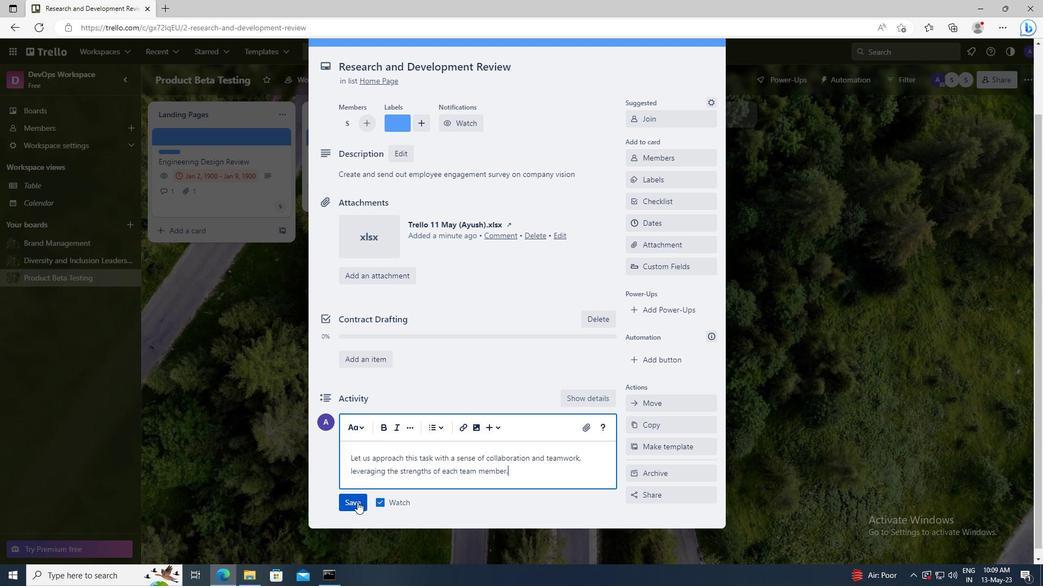
Action: Mouse moved to (659, 222)
Screenshot: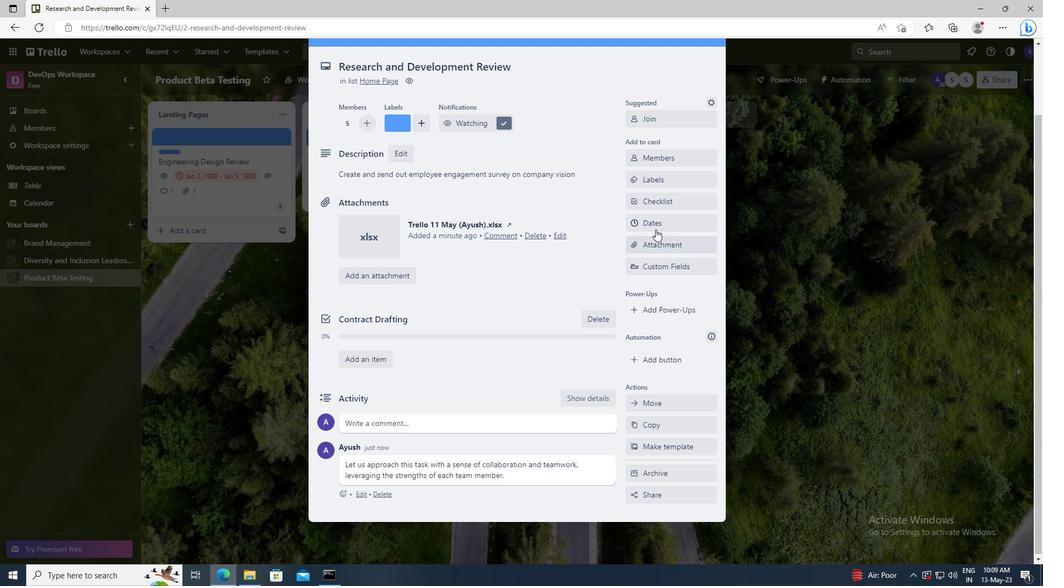 
Action: Mouse pressed left at (659, 222)
Screenshot: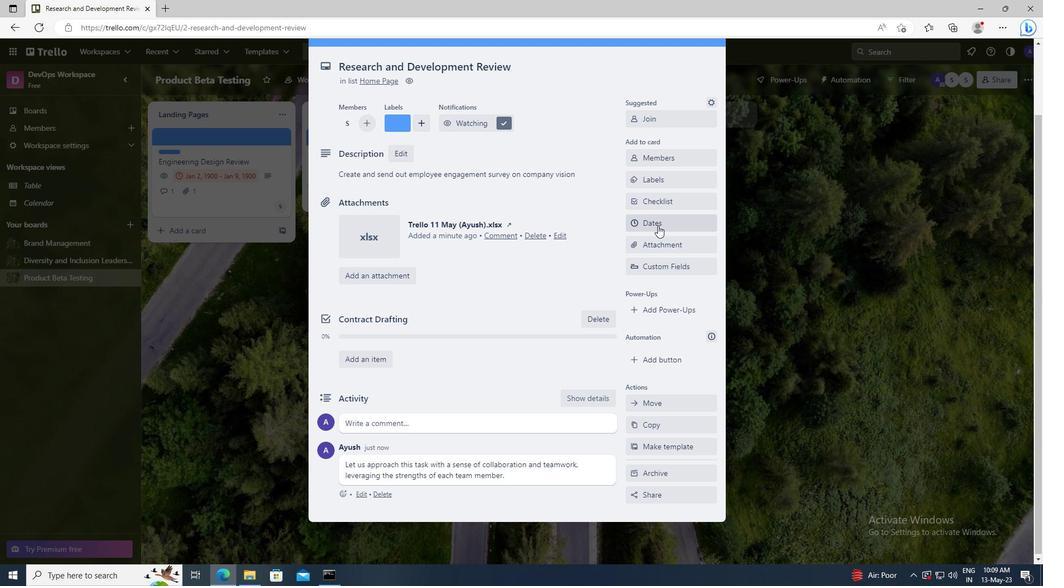 
Action: Mouse moved to (639, 277)
Screenshot: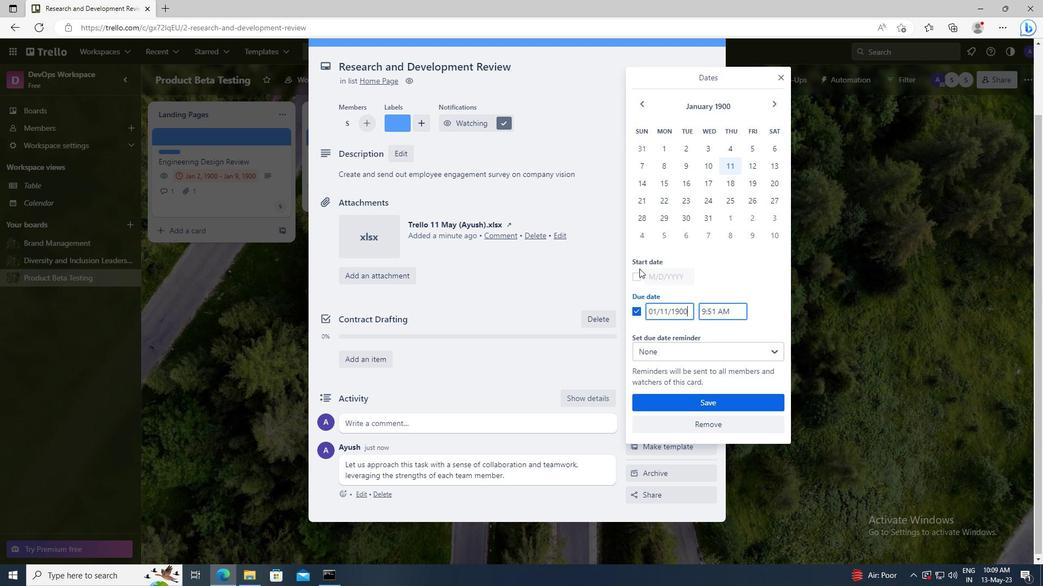 
Action: Mouse pressed left at (639, 277)
Screenshot: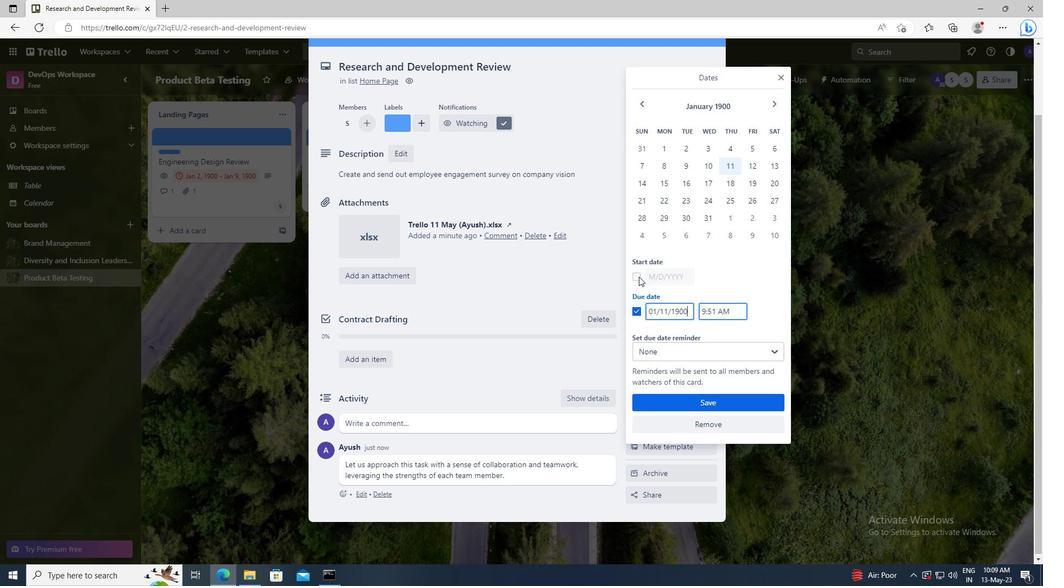 
Action: Mouse moved to (688, 278)
Screenshot: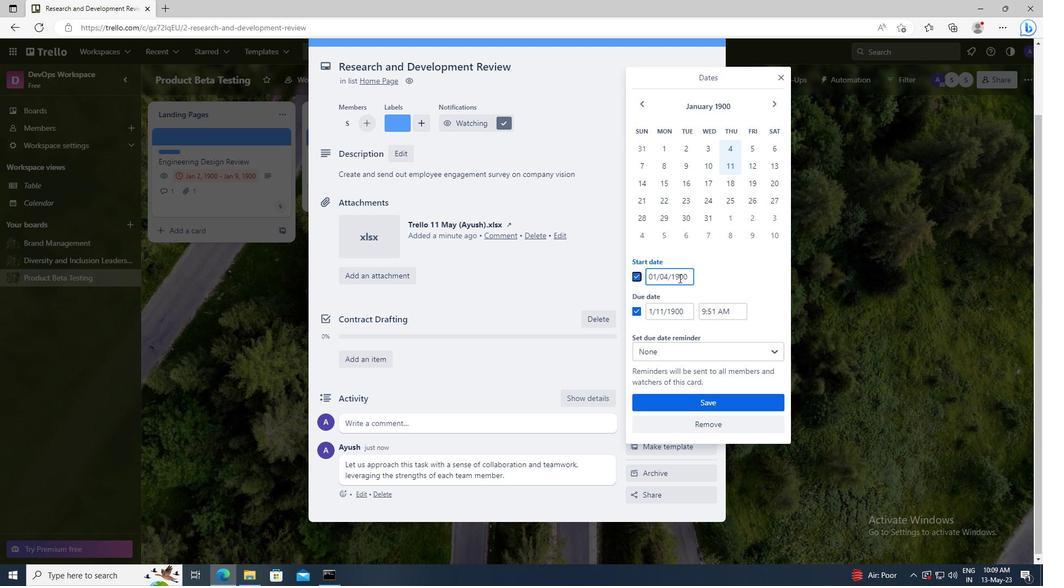 
Action: Mouse pressed left at (688, 278)
Screenshot: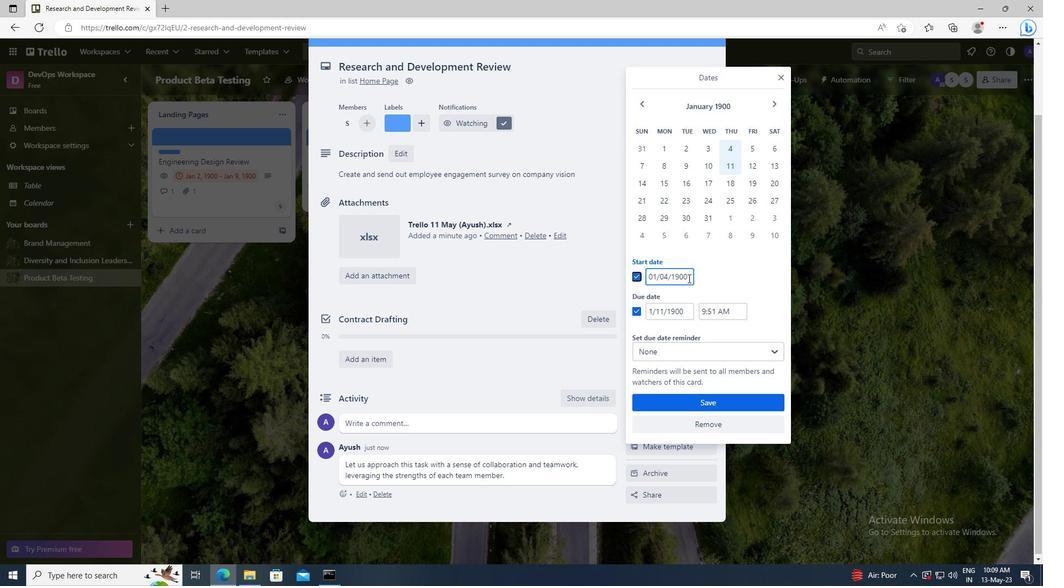 
Action: Key pressed <Key.left><Key.left><Key.left><Key.left><Key.left><Key.backspace>5
Screenshot: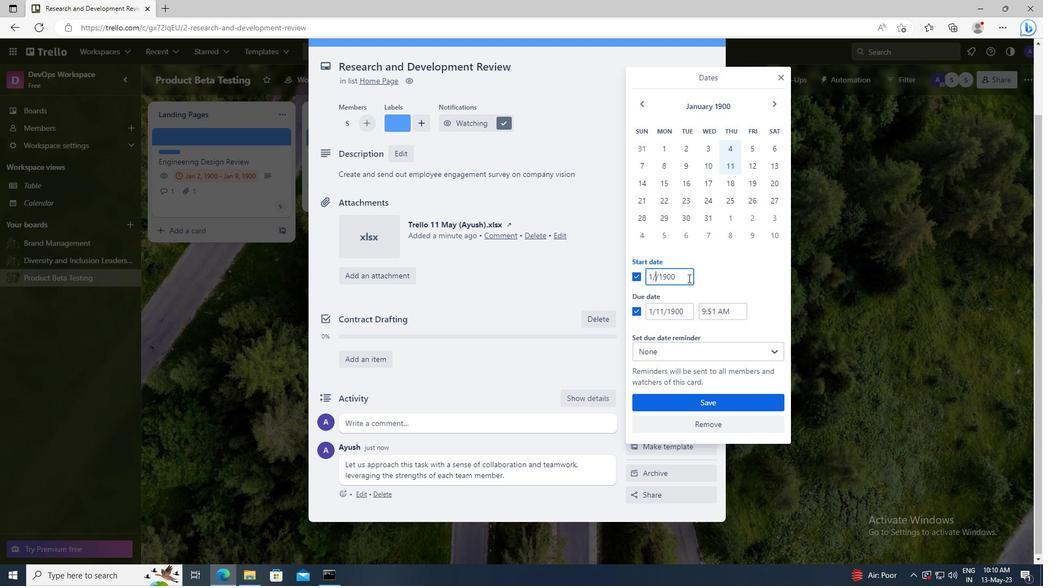 
Action: Mouse moved to (688, 310)
Screenshot: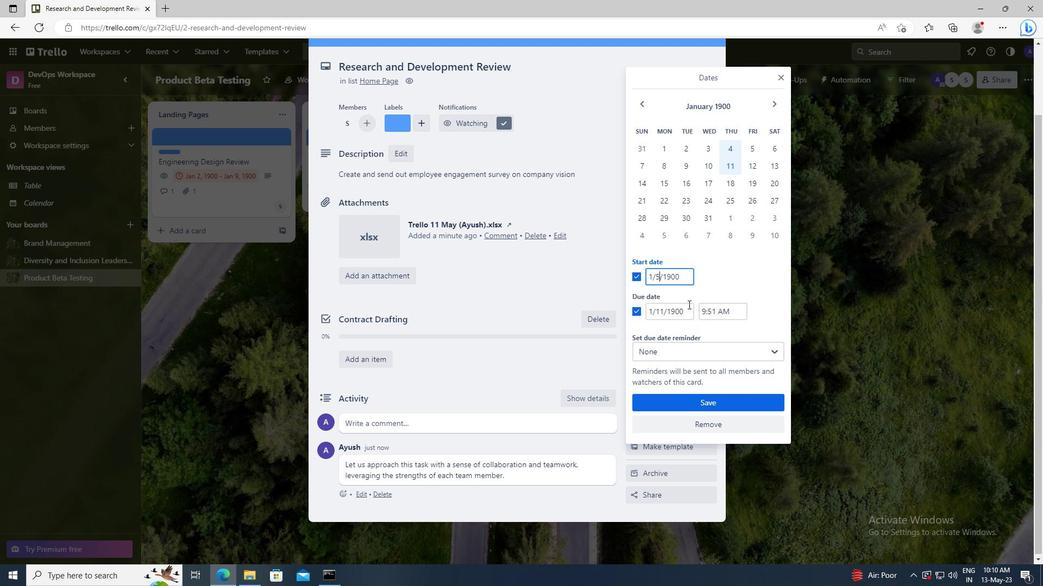 
Action: Mouse pressed left at (688, 310)
Screenshot: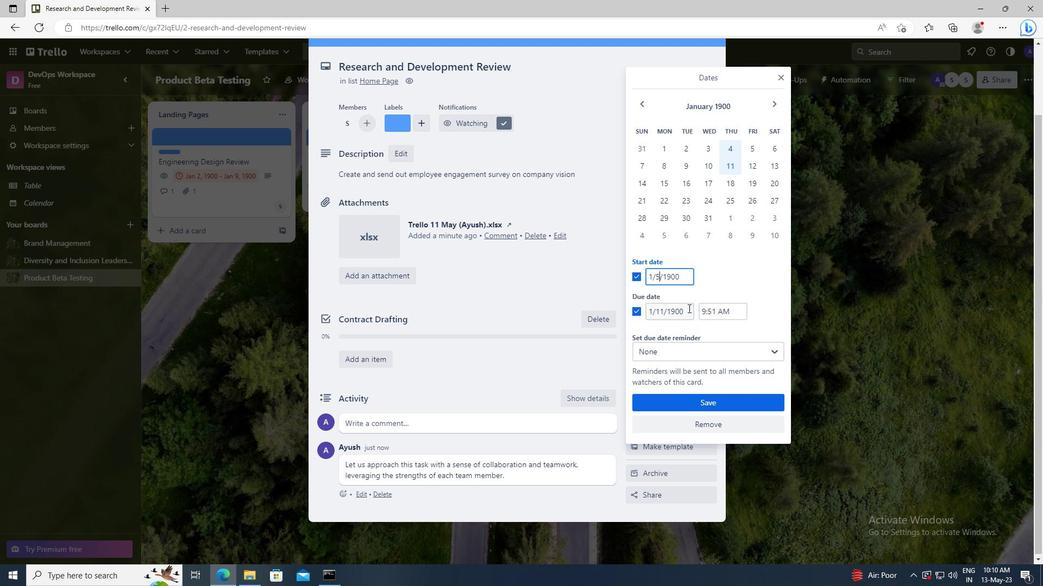 
Action: Key pressed <Key.left><Key.left><Key.left><Key.left><Key.left><Key.backspace><Key.backspace>12
Screenshot: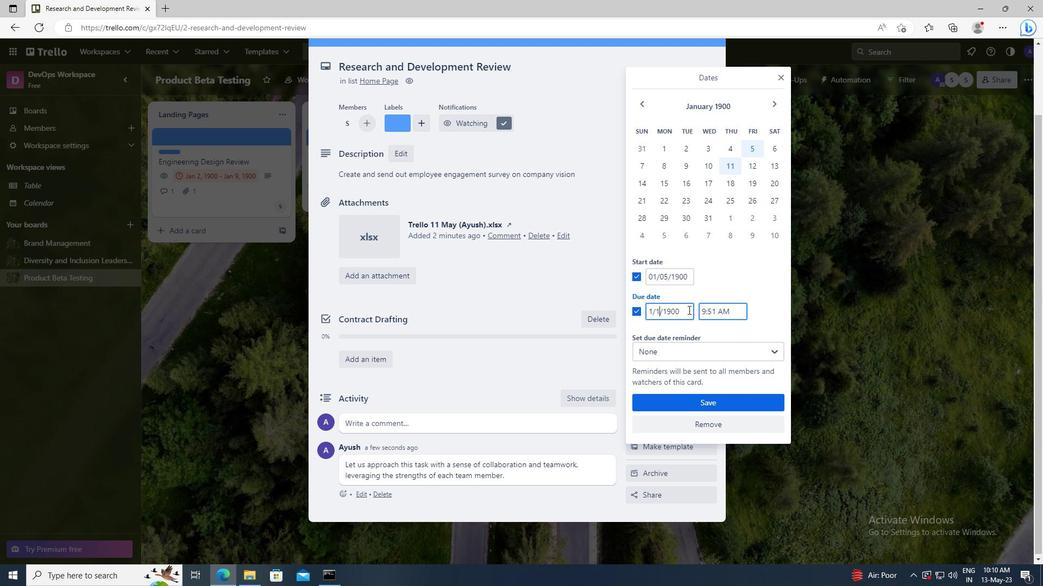
Action: Mouse moved to (698, 401)
Screenshot: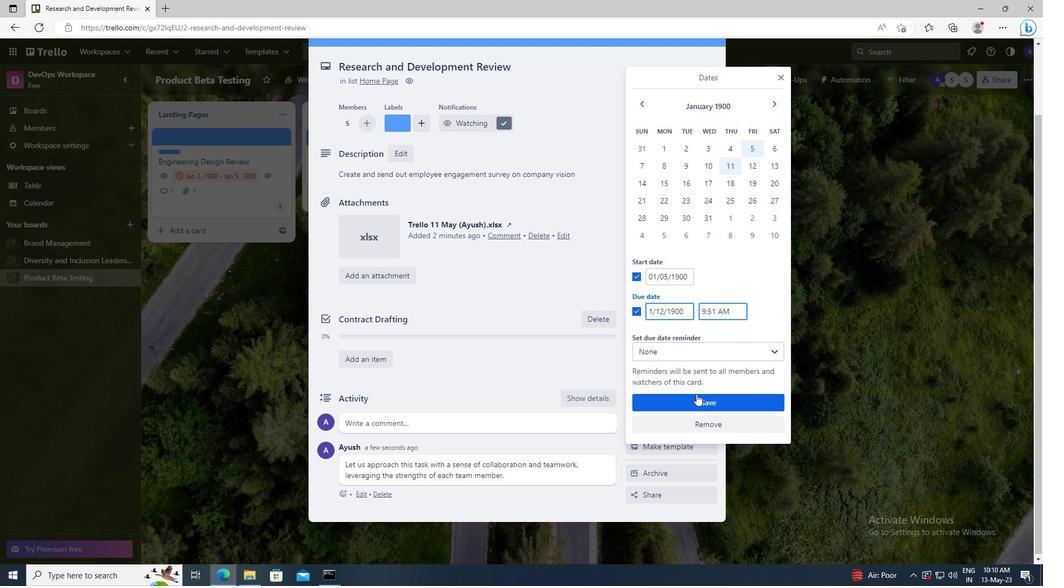 
Action: Mouse pressed left at (698, 401)
Screenshot: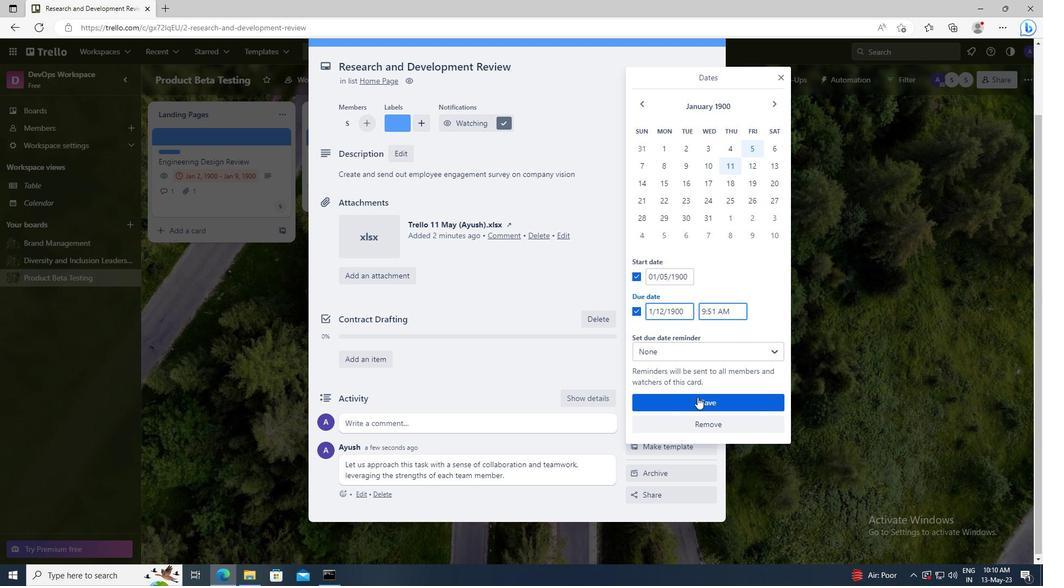 
